 Task: Explore Airbnb accommodation in Soe, Indonesia from 5th December, 2023 to 13th December, 2023 for 6 adults. Place can be entire room with 3 bedrooms having 3 beds and 3 bathrooms. Property type can be house.
Action: Mouse moved to (450, 255)
Screenshot: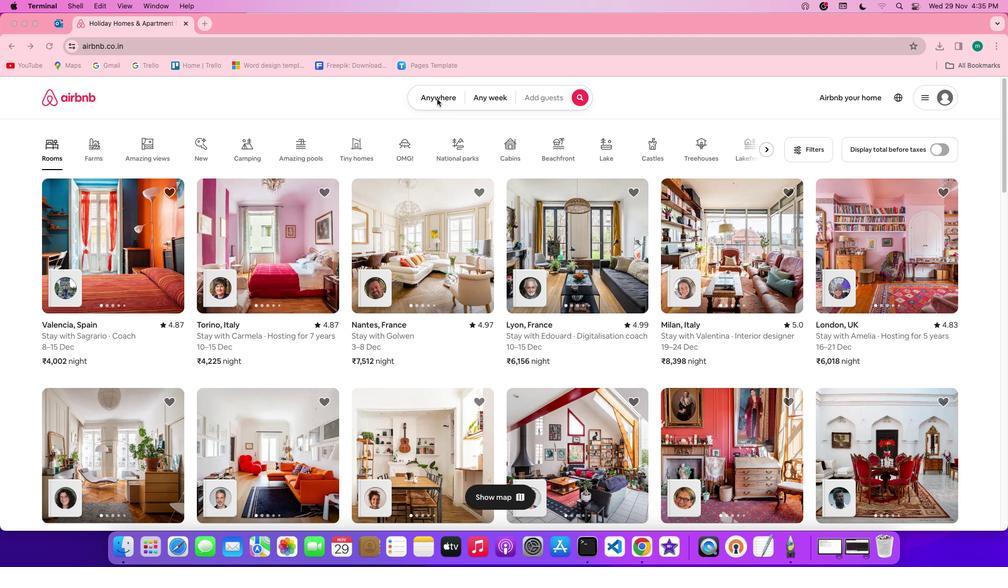 
Action: Mouse pressed left at (450, 255)
Screenshot: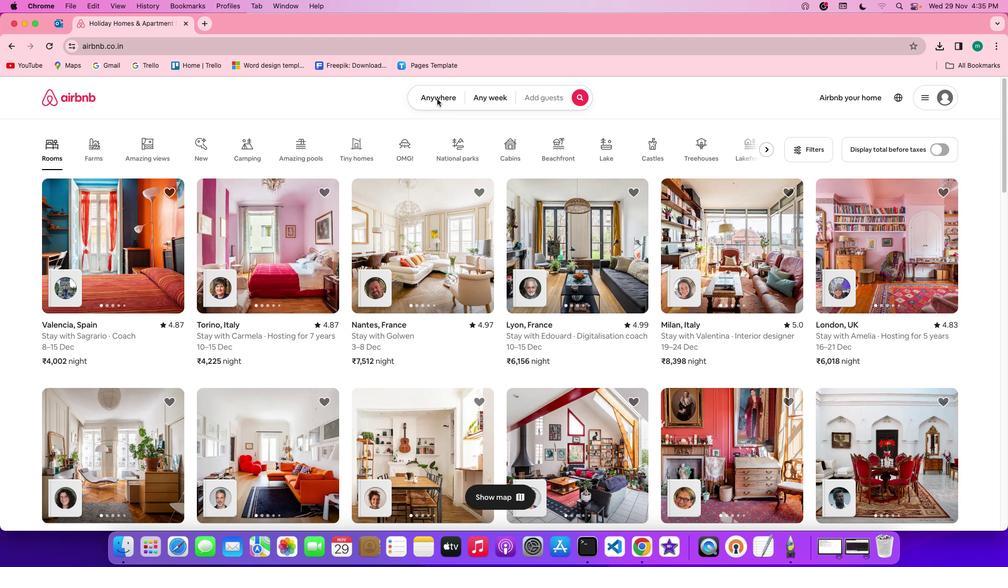 
Action: Mouse pressed left at (450, 255)
Screenshot: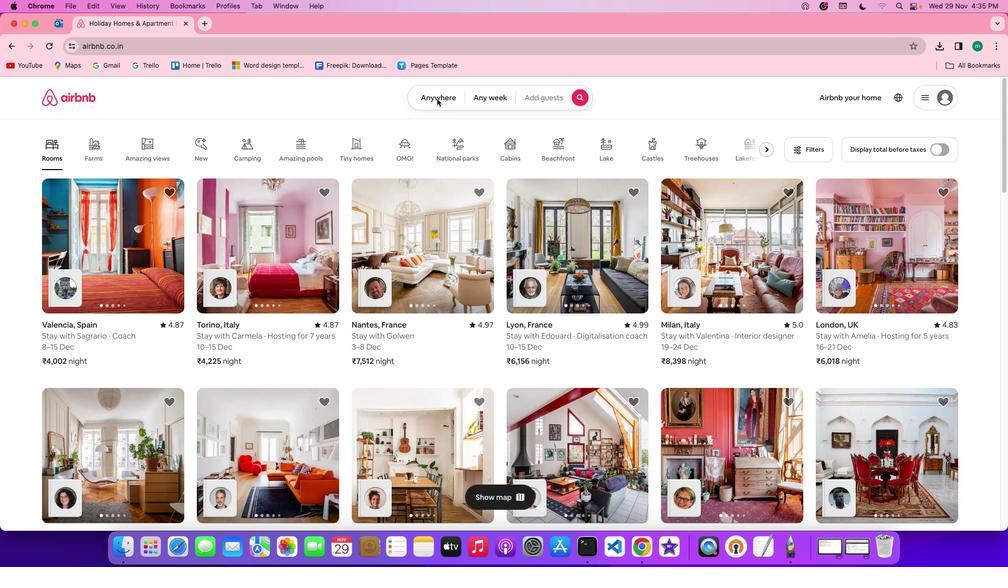 
Action: Mouse moved to (427, 272)
Screenshot: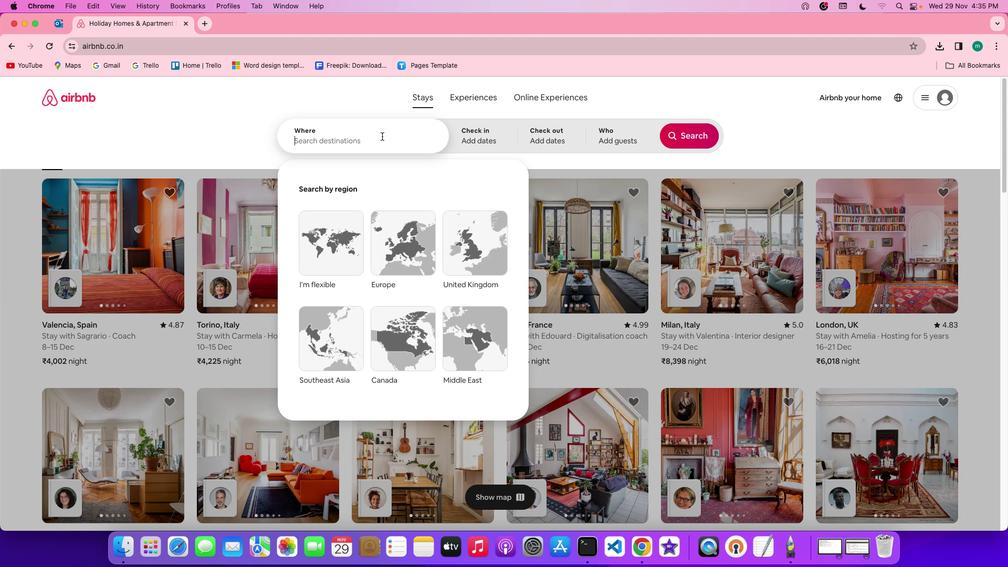 
Action: Mouse pressed left at (427, 272)
Screenshot: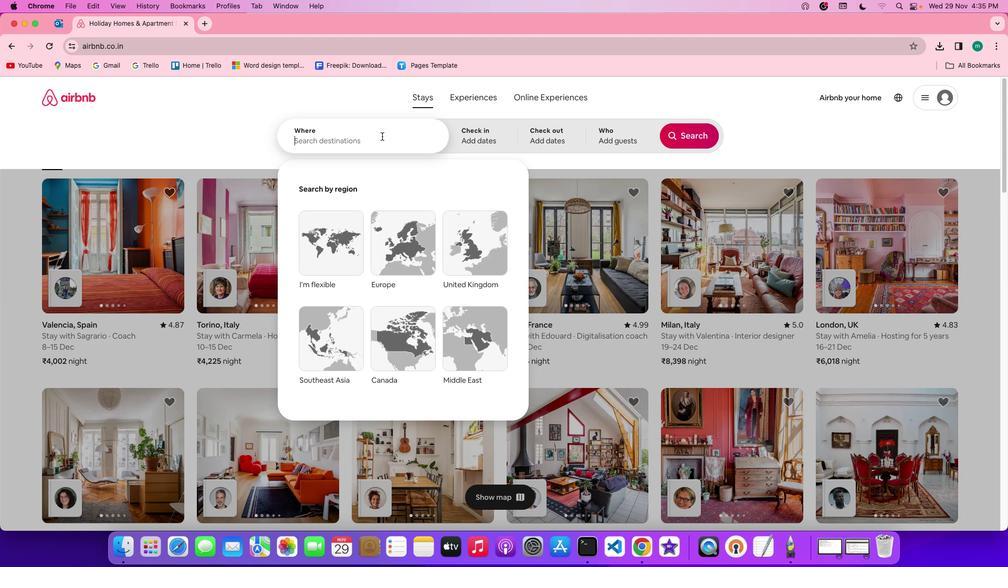 
Action: Key pressed Key.shift'S''o''e'','Key.spaceKey.shift'i''n''d''o''n''e''s''i''a'
Screenshot: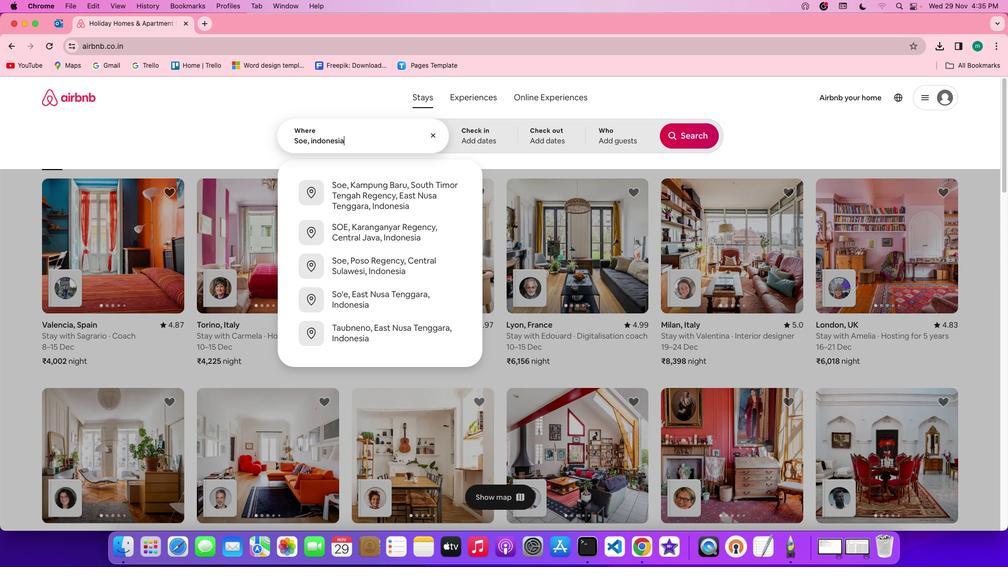 
Action: Mouse moved to (469, 266)
Screenshot: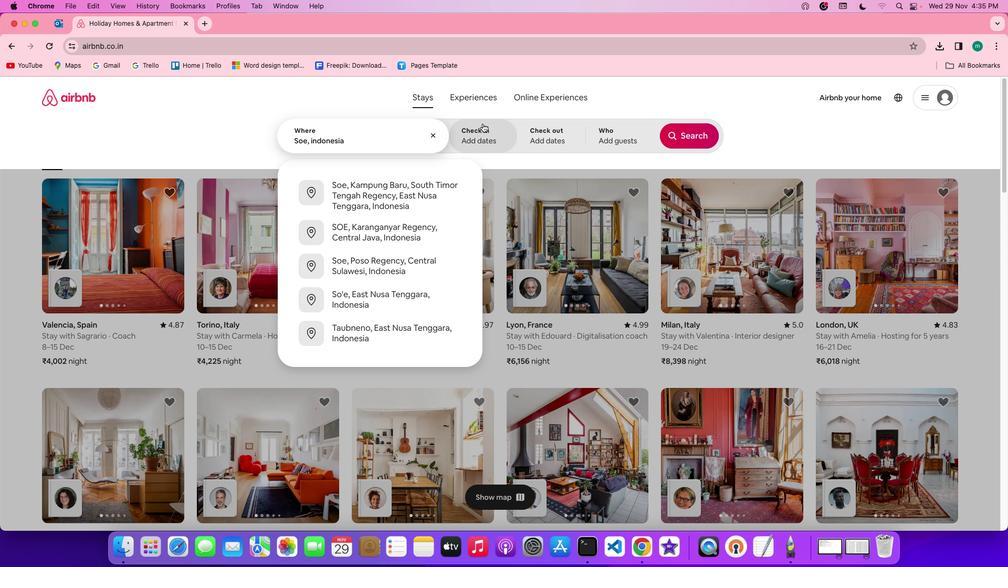 
Action: Mouse pressed left at (469, 266)
Screenshot: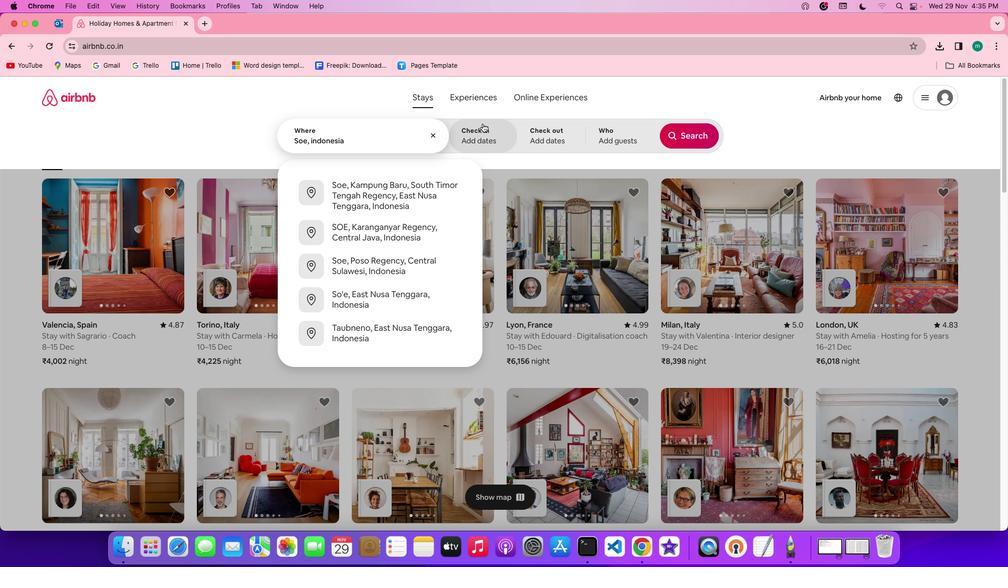 
Action: Mouse moved to (509, 341)
Screenshot: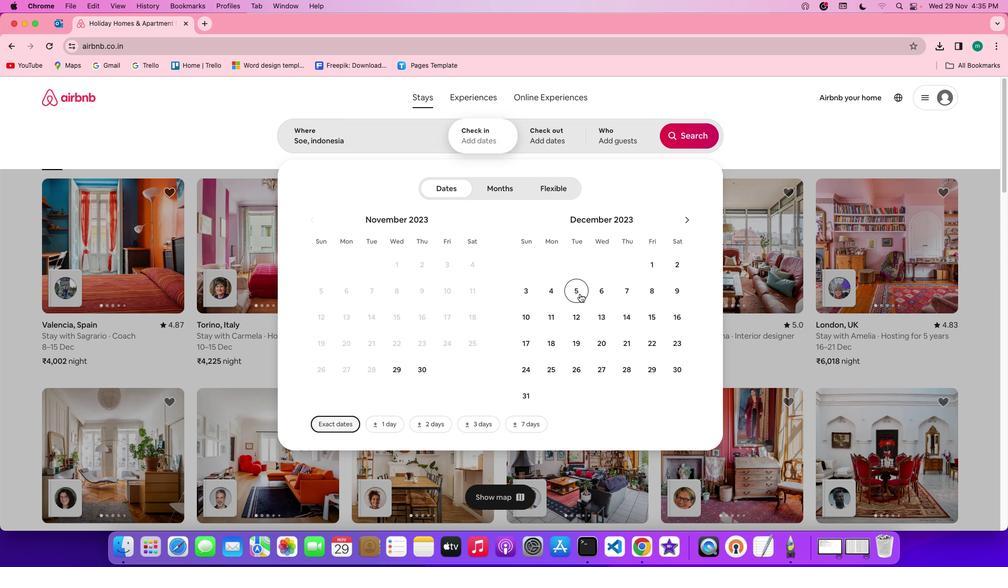 
Action: Mouse pressed left at (509, 341)
Screenshot: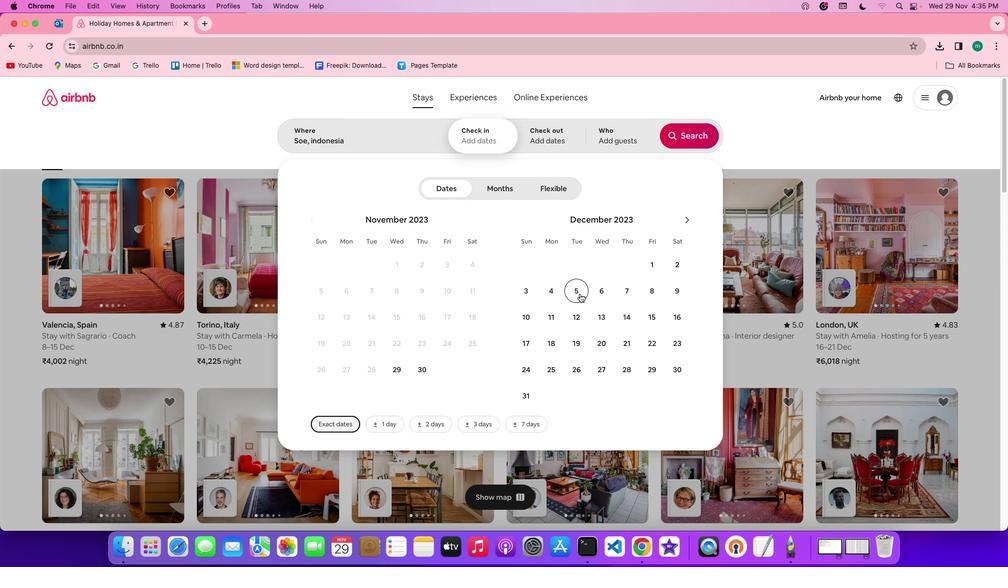 
Action: Mouse moved to (521, 350)
Screenshot: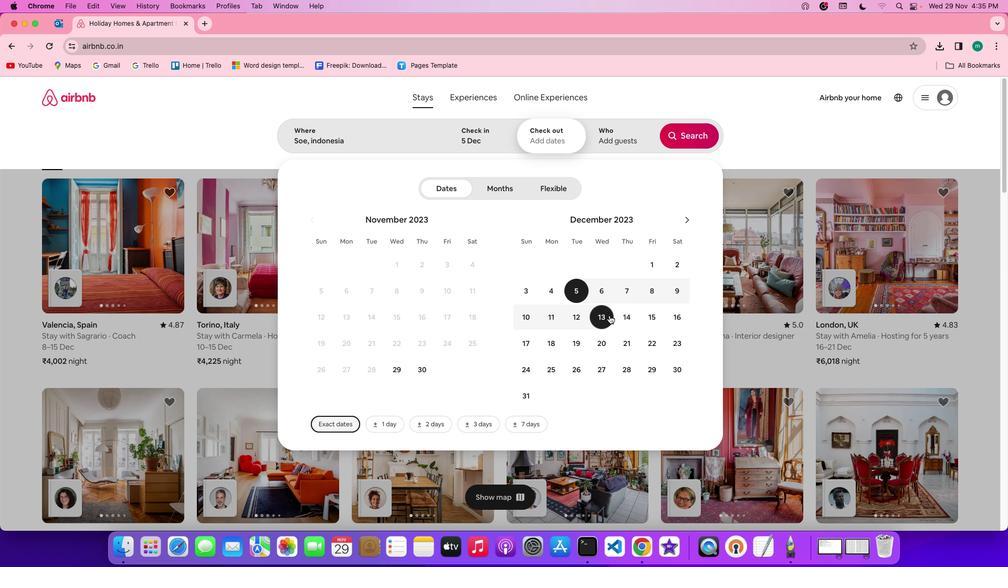 
Action: Mouse pressed left at (521, 350)
Screenshot: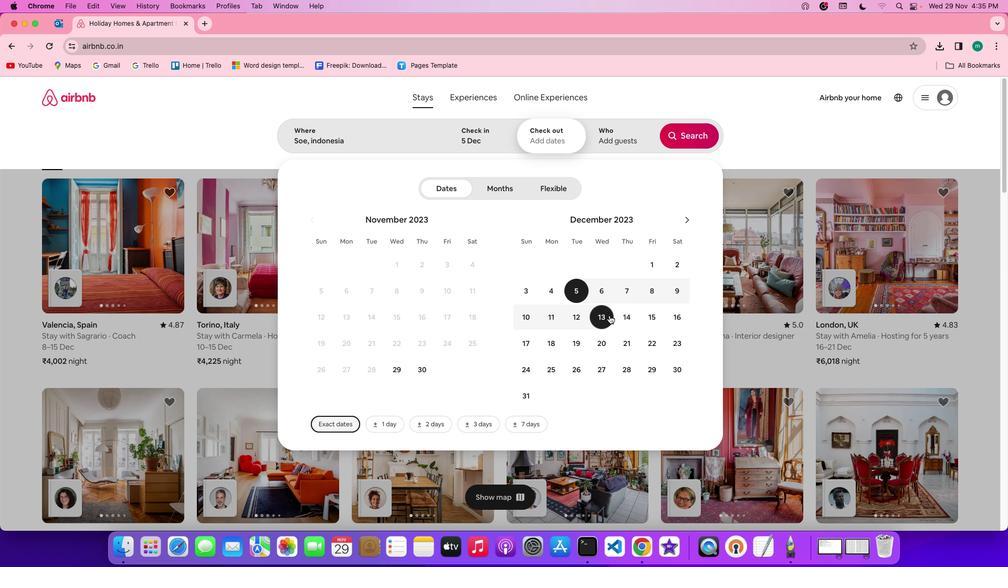 
Action: Mouse moved to (526, 273)
Screenshot: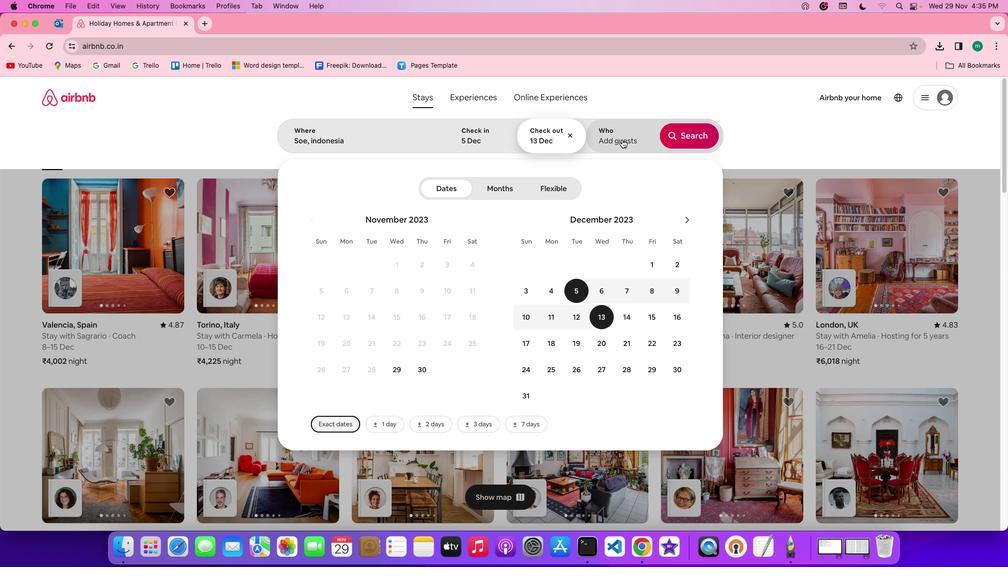 
Action: Mouse pressed left at (526, 273)
Screenshot: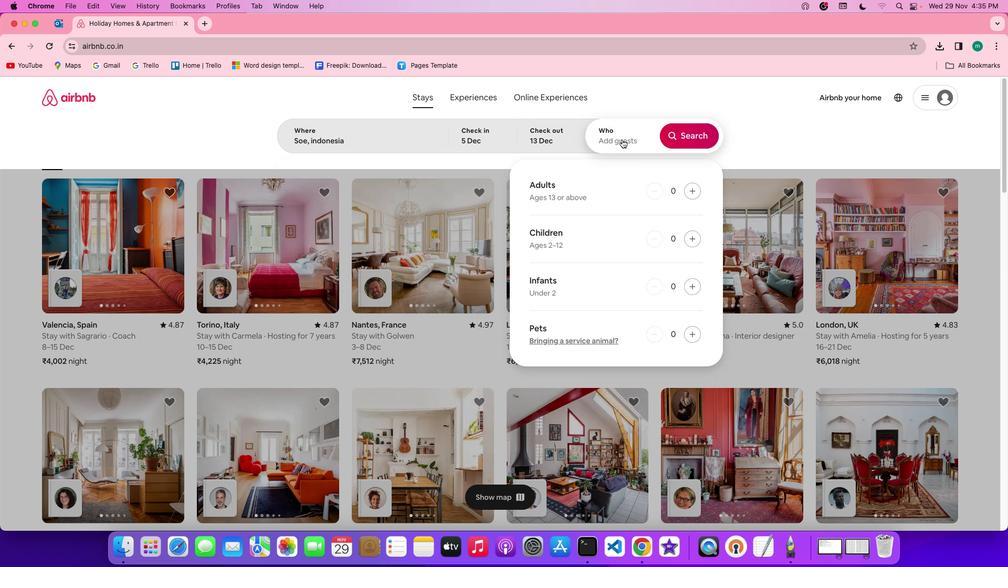 
Action: Mouse moved to (553, 295)
Screenshot: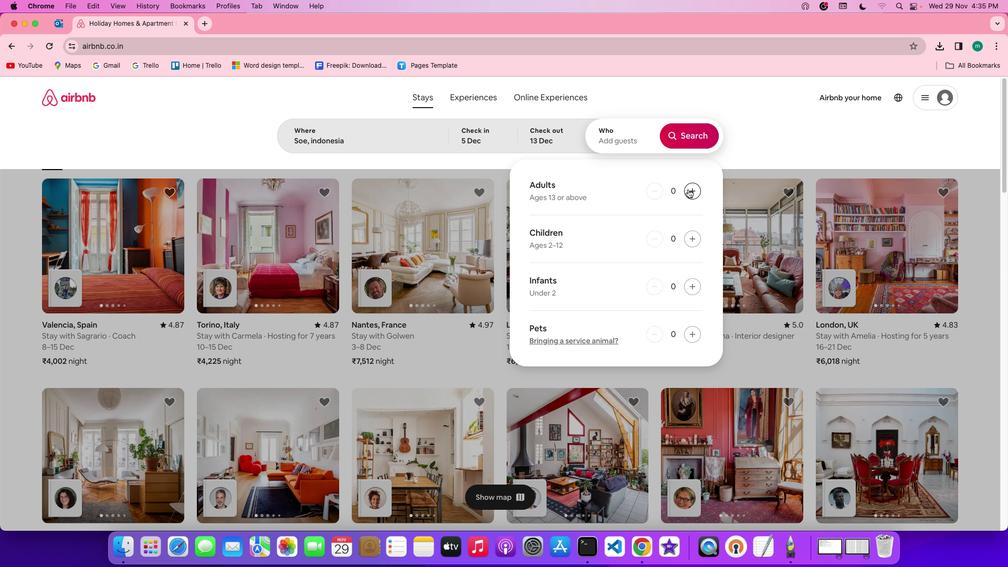 
Action: Mouse pressed left at (553, 295)
Screenshot: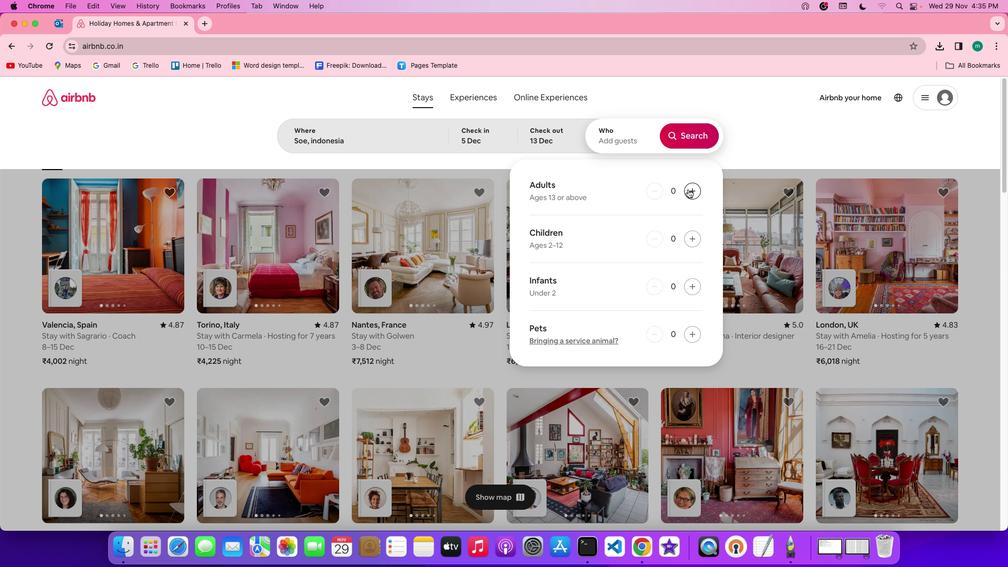 
Action: Mouse moved to (554, 295)
Screenshot: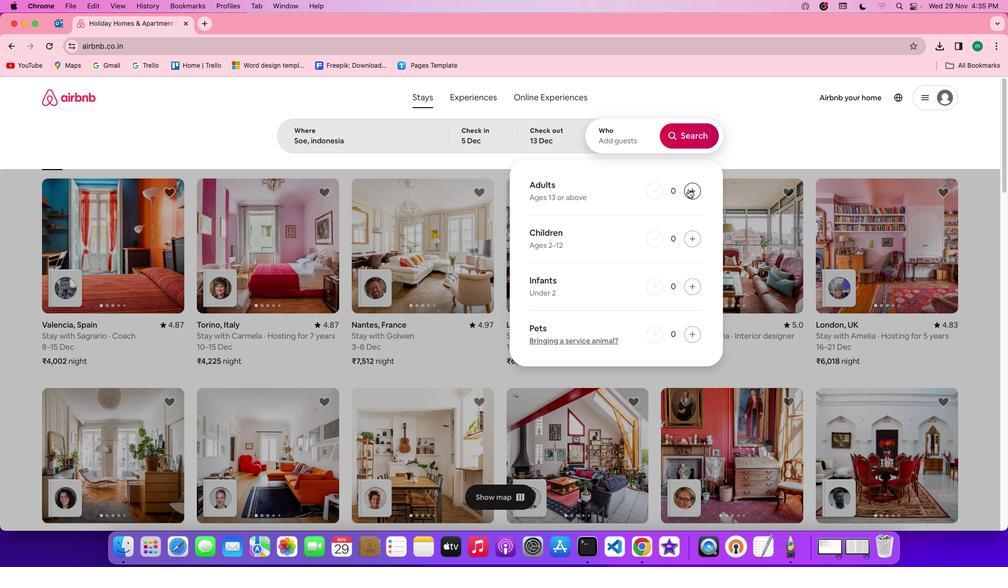 
Action: Mouse pressed left at (554, 295)
Screenshot: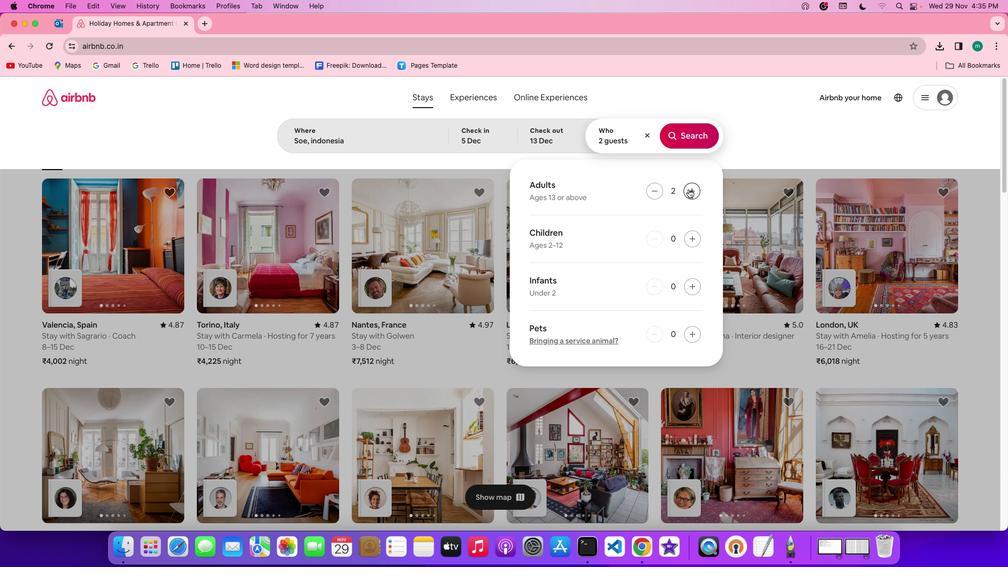 
Action: Mouse pressed left at (554, 295)
Screenshot: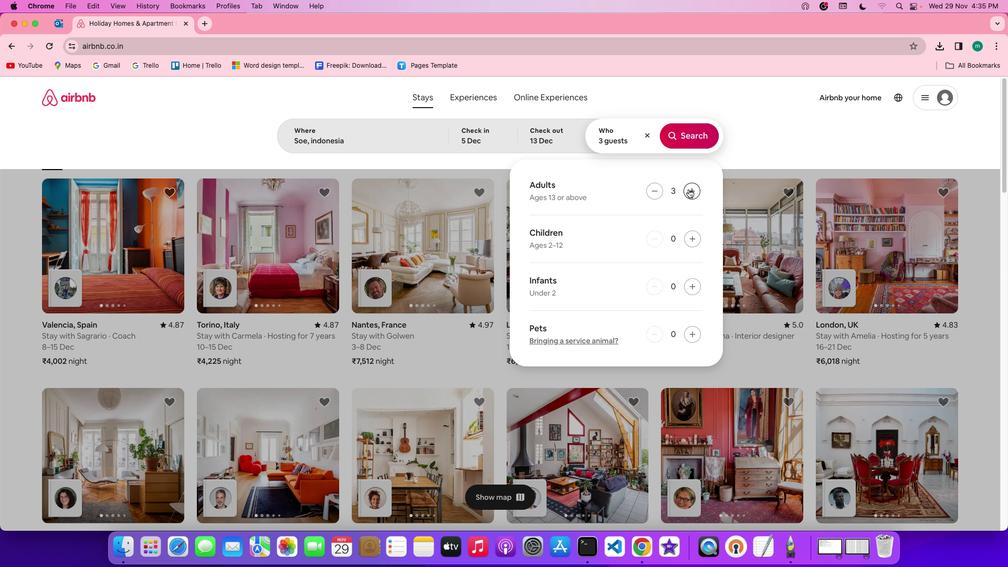 
Action: Mouse pressed left at (554, 295)
Screenshot: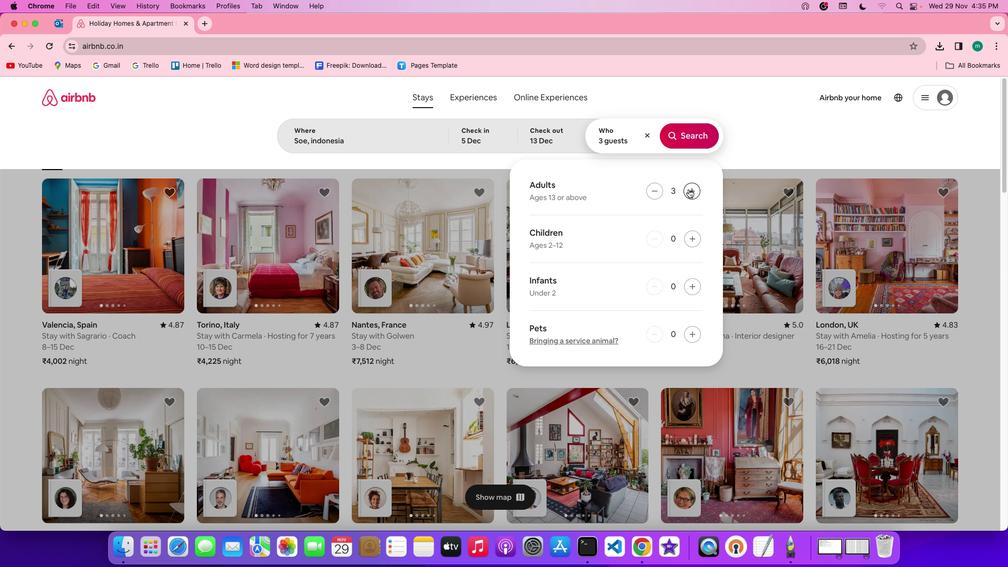 
Action: Mouse pressed left at (554, 295)
Screenshot: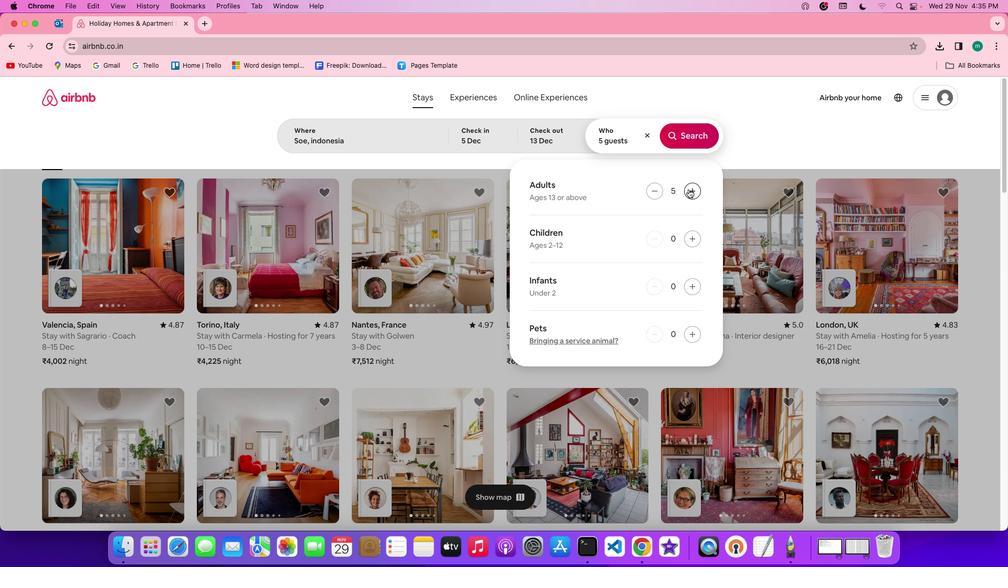 
Action: Mouse pressed left at (554, 295)
Screenshot: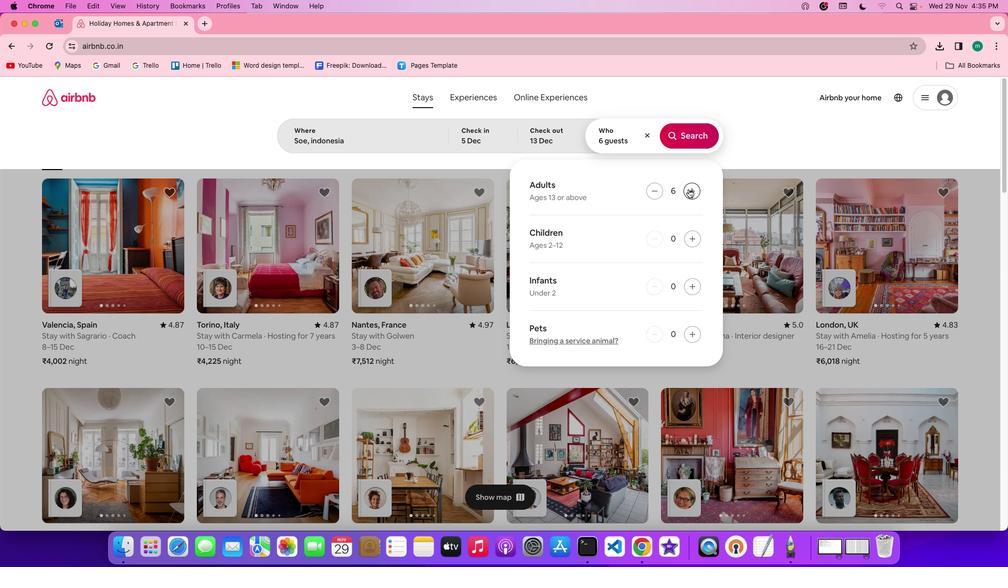 
Action: Mouse moved to (554, 273)
Screenshot: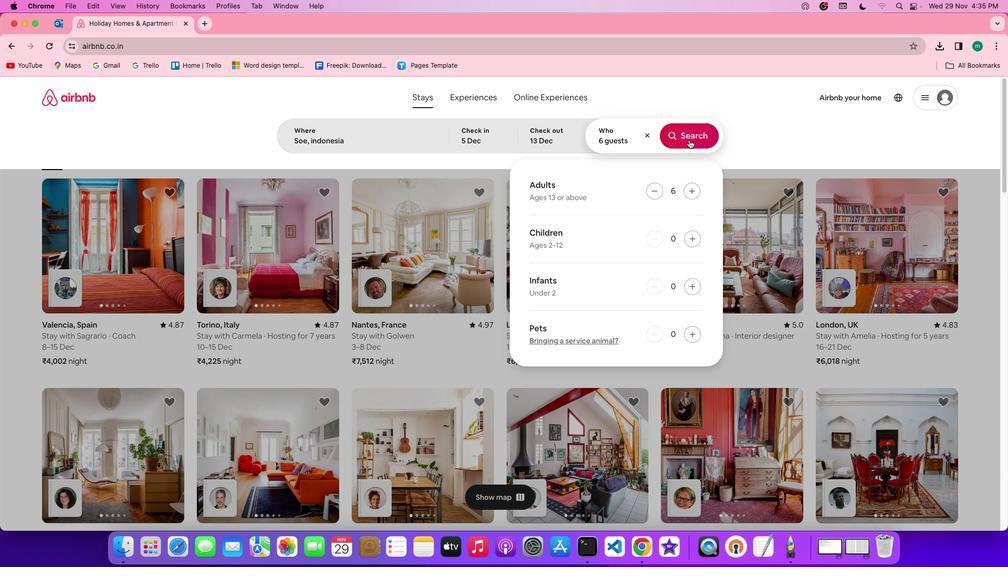 
Action: Mouse pressed left at (554, 273)
Screenshot: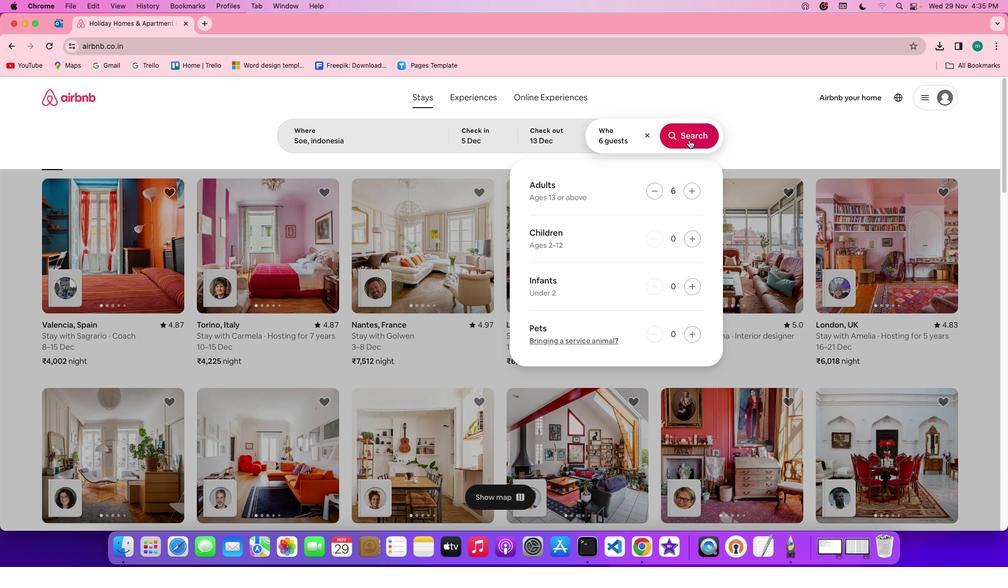 
Action: Mouse moved to (616, 270)
Screenshot: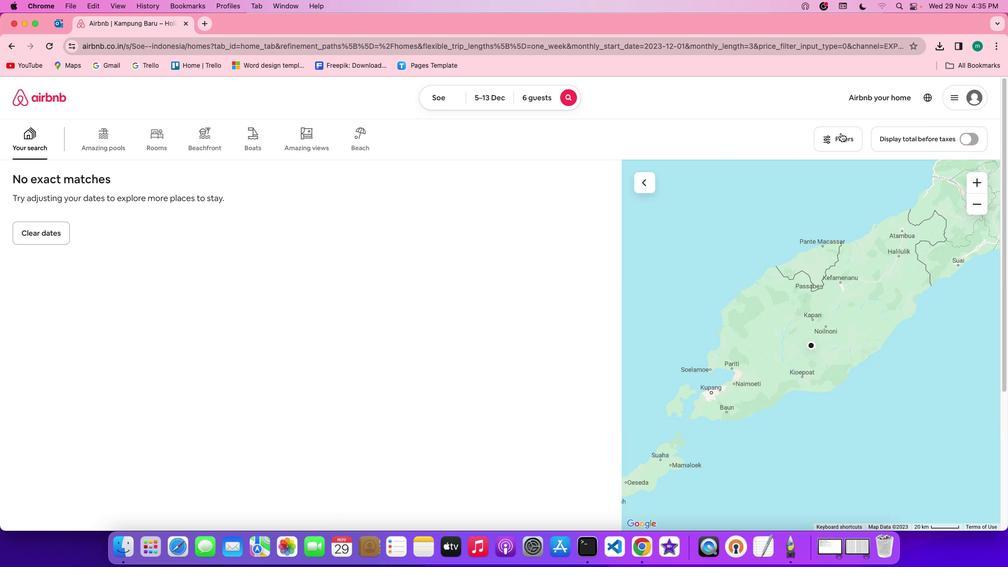 
Action: Mouse pressed left at (616, 270)
Screenshot: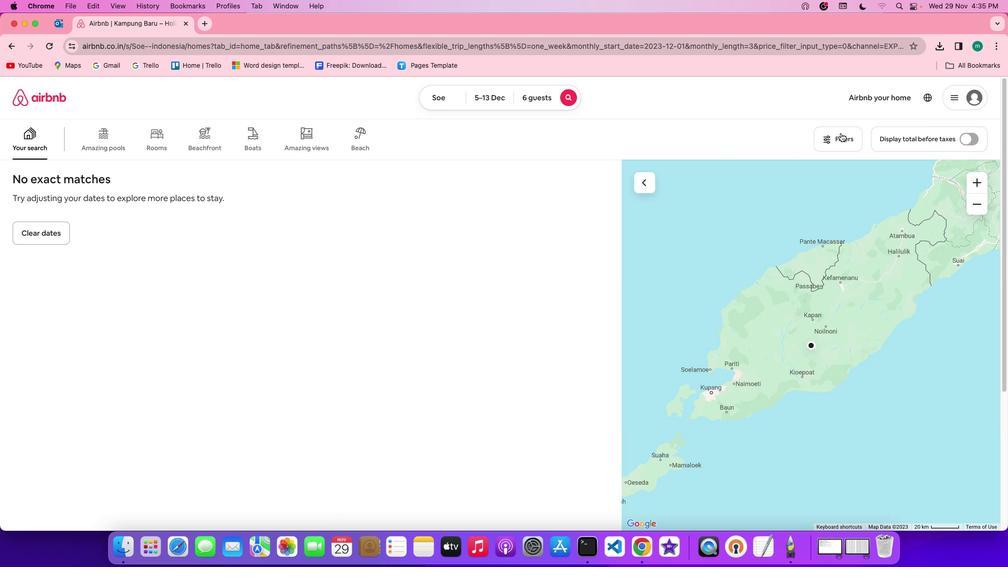 
Action: Mouse moved to (494, 355)
Screenshot: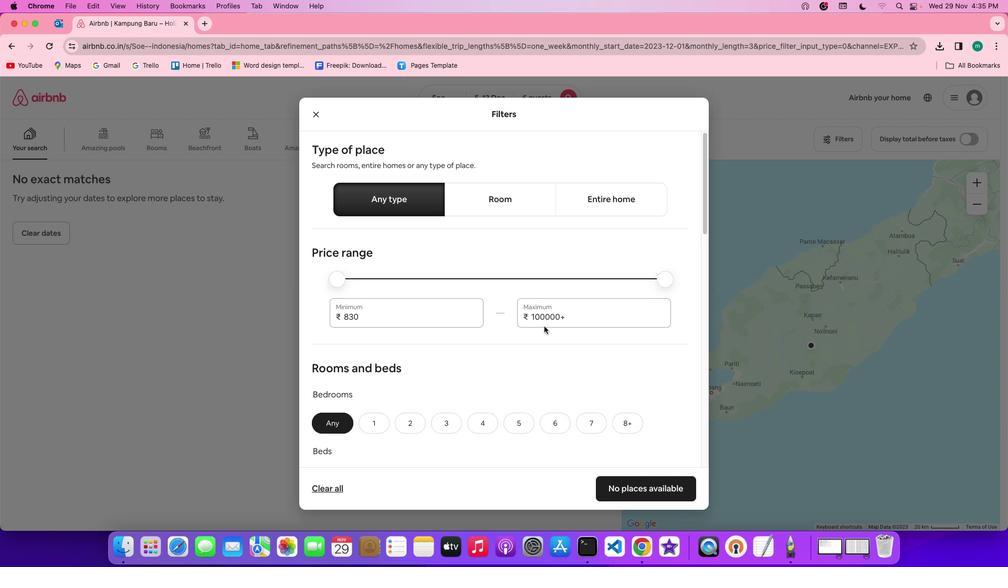 
Action: Mouse scrolled (494, 355) with delta (270, 211)
Screenshot: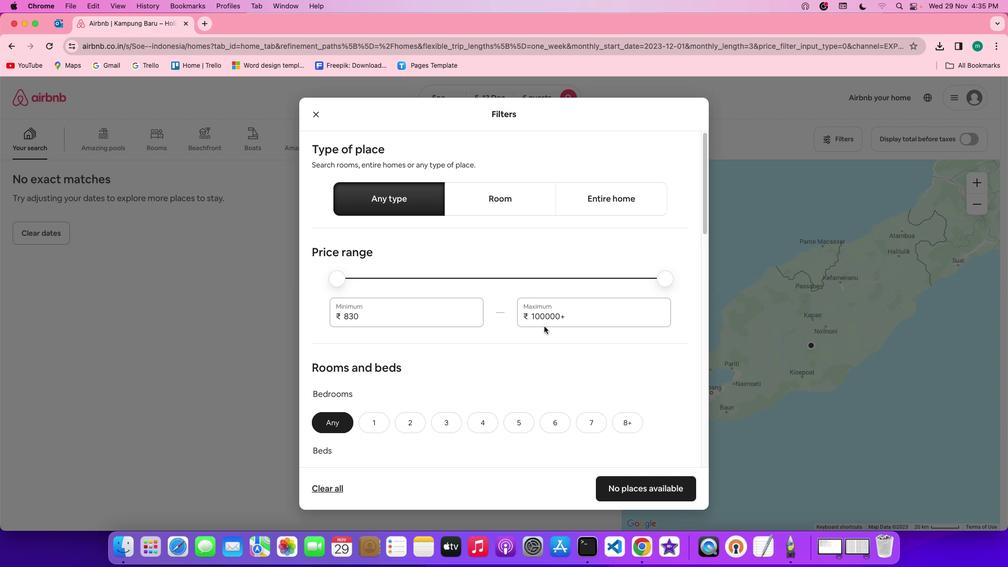 
Action: Mouse scrolled (494, 355) with delta (270, 211)
Screenshot: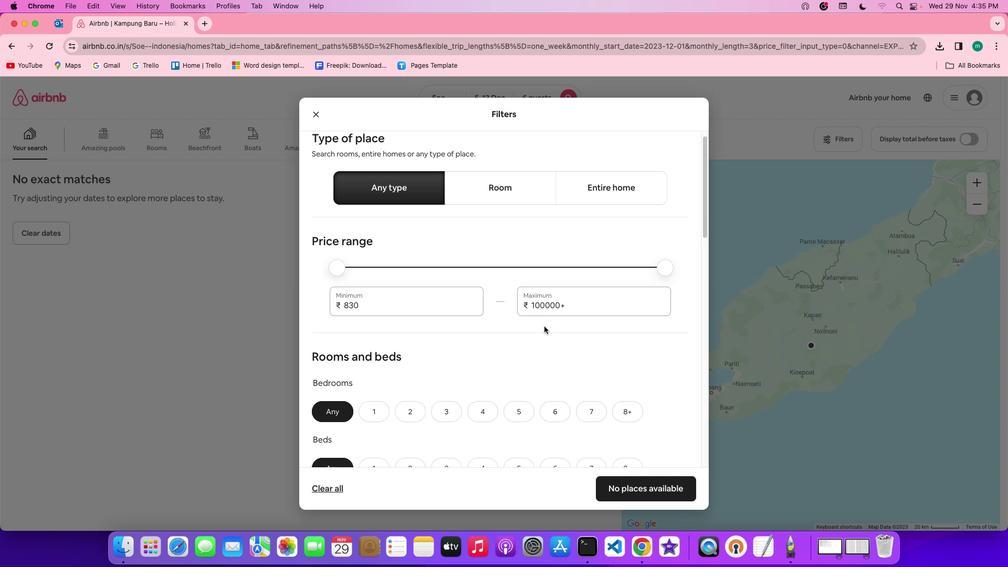 
Action: Mouse moved to (494, 355)
Screenshot: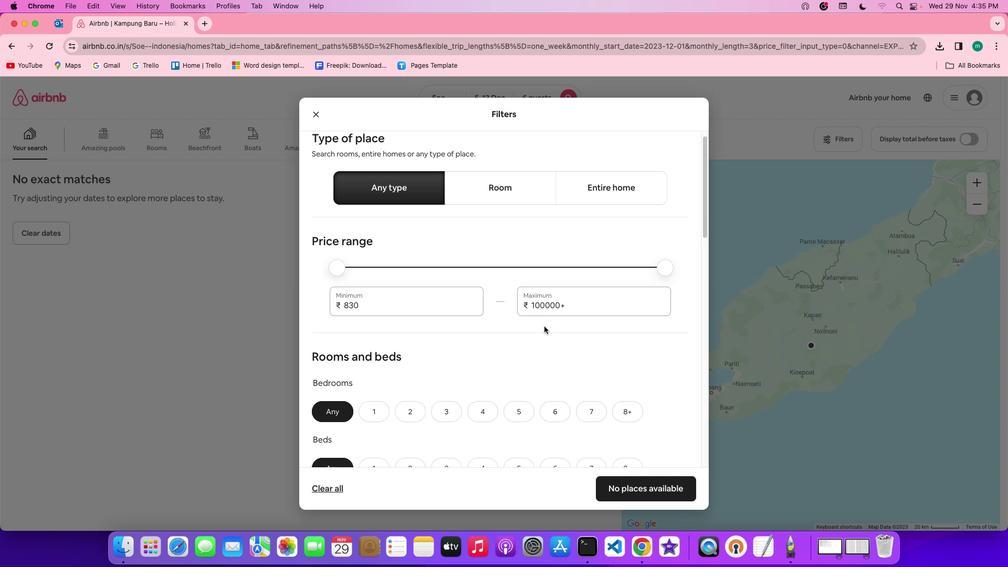 
Action: Mouse scrolled (494, 355) with delta (270, 211)
Screenshot: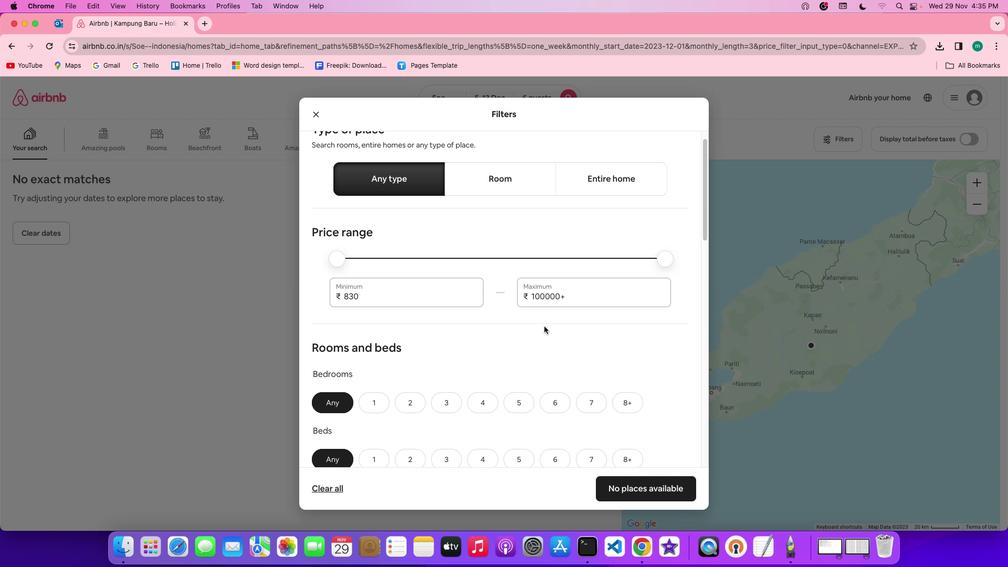 
Action: Mouse scrolled (494, 355) with delta (270, 211)
Screenshot: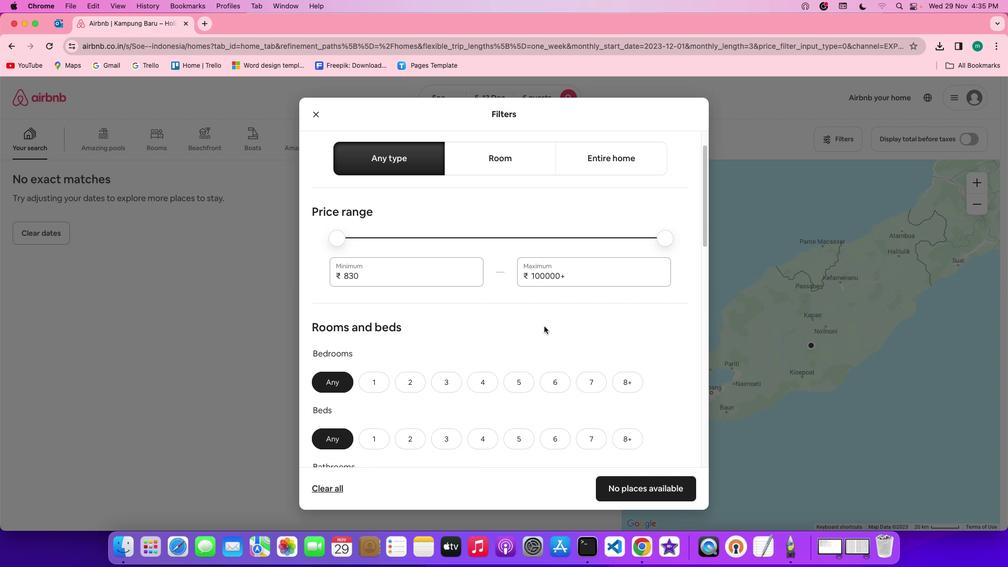 
Action: Mouse scrolled (494, 355) with delta (270, 211)
Screenshot: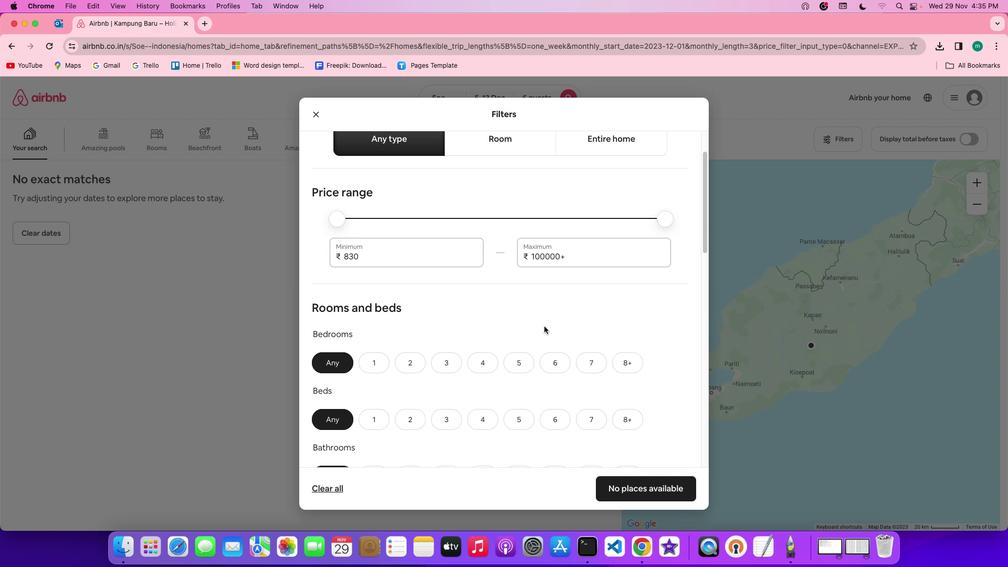 
Action: Mouse scrolled (494, 355) with delta (270, 211)
Screenshot: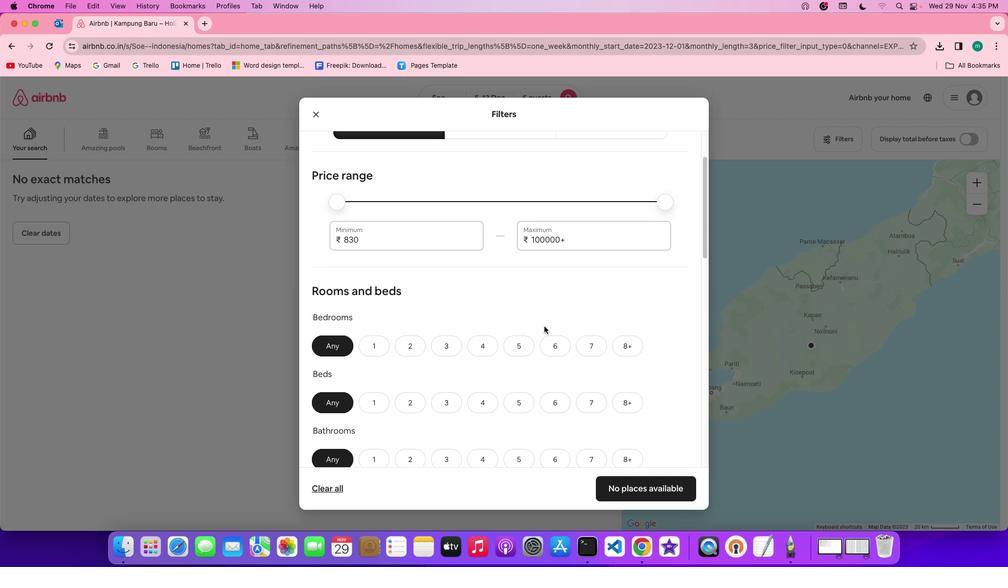 
Action: Mouse scrolled (494, 355) with delta (270, 211)
Screenshot: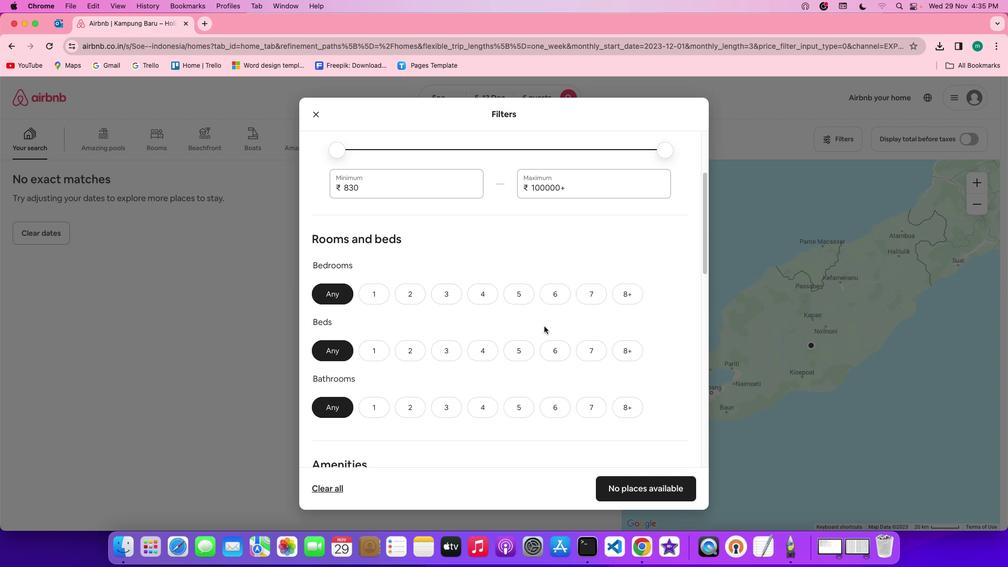 
Action: Mouse scrolled (494, 355) with delta (270, 211)
Screenshot: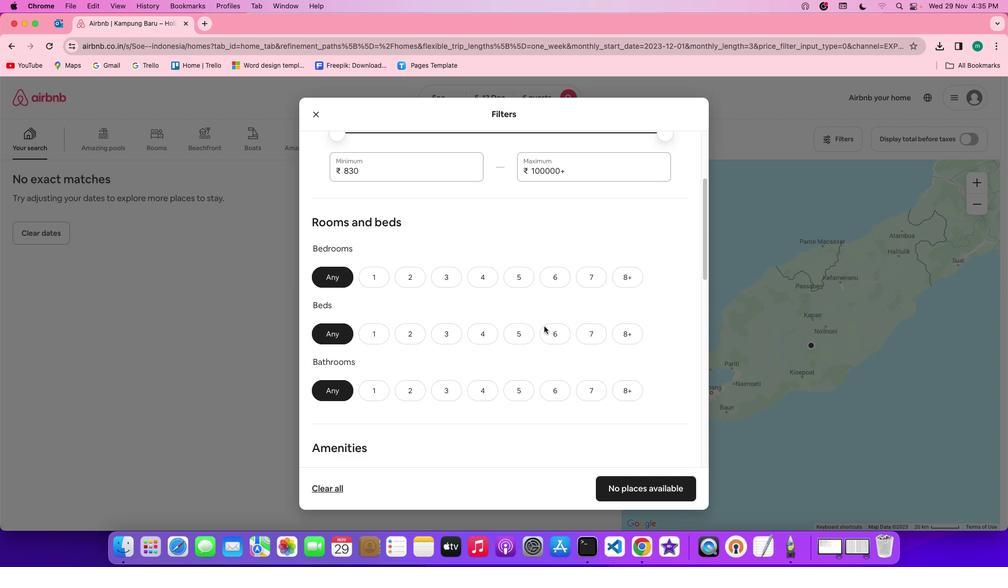 
Action: Mouse scrolled (494, 355) with delta (270, 211)
Screenshot: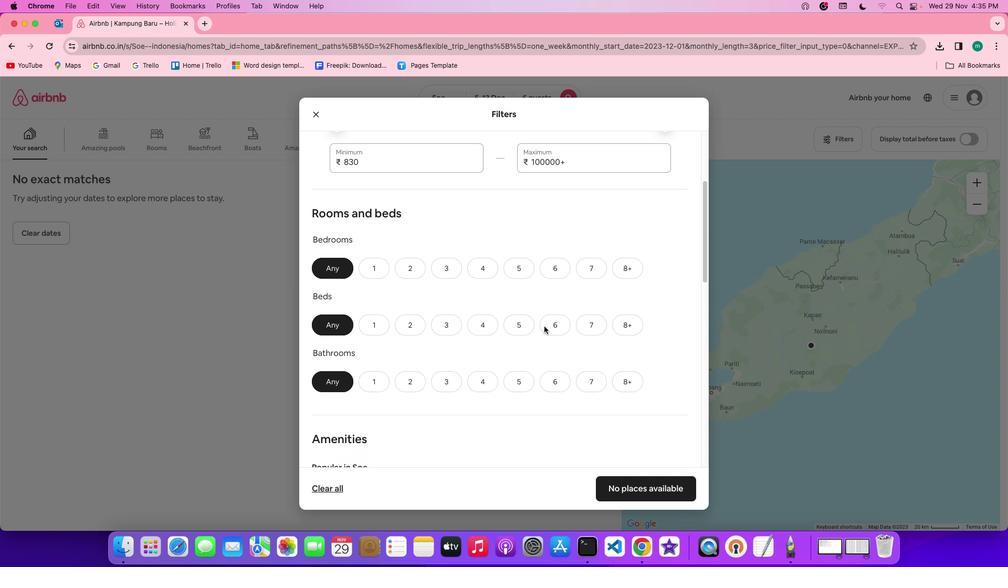 
Action: Mouse scrolled (494, 355) with delta (270, 211)
Screenshot: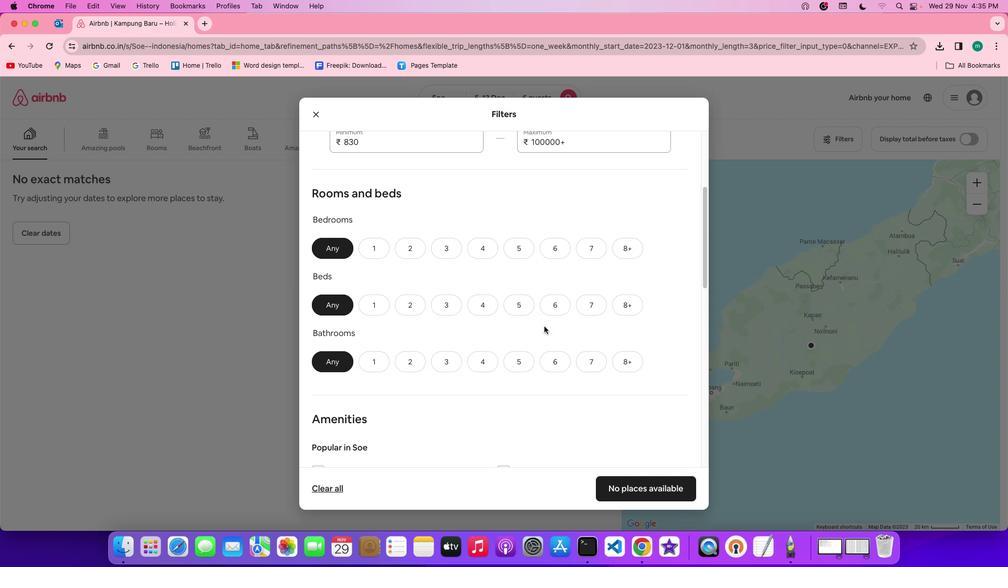 
Action: Mouse moved to (453, 310)
Screenshot: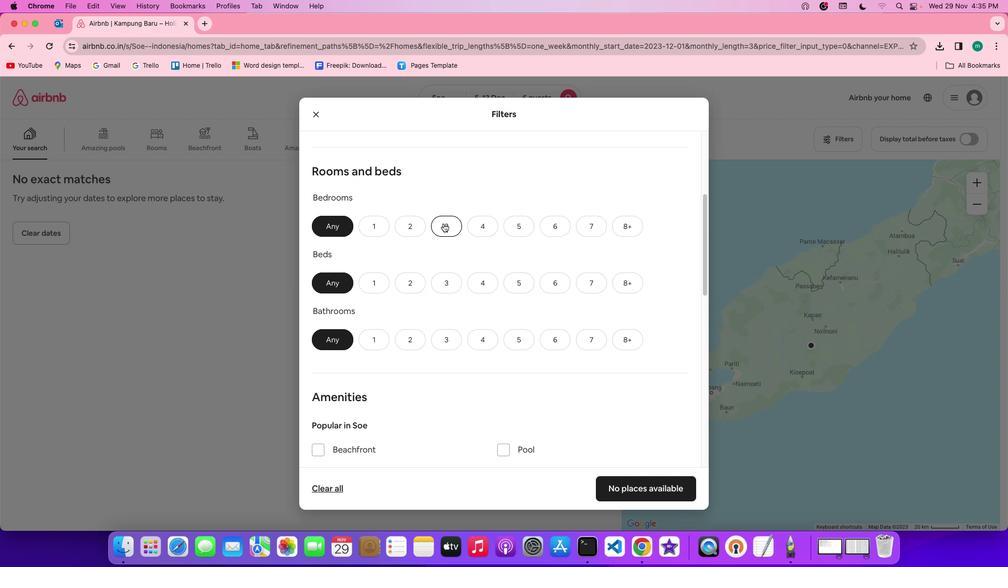 
Action: Mouse pressed left at (453, 310)
Screenshot: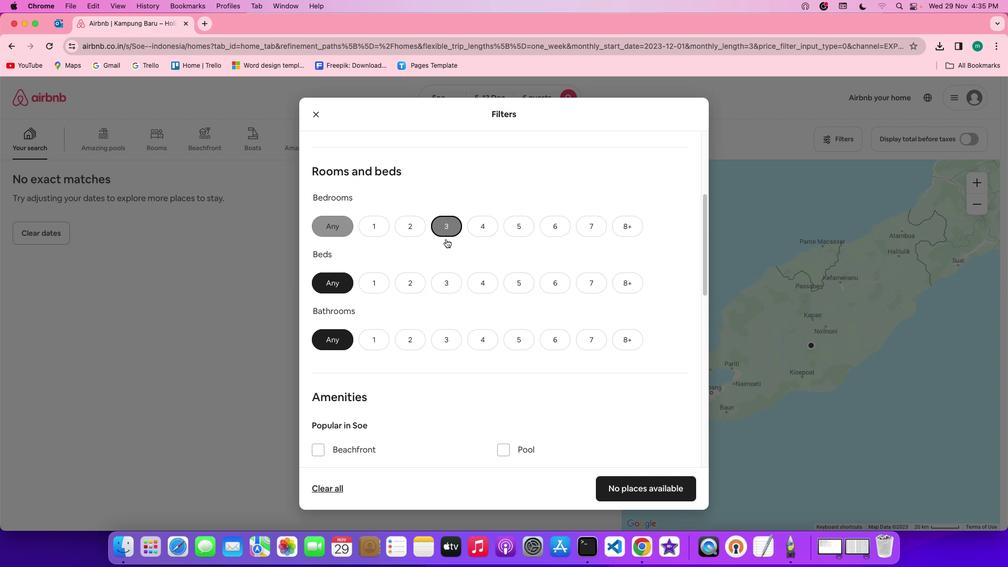 
Action: Mouse moved to (457, 333)
Screenshot: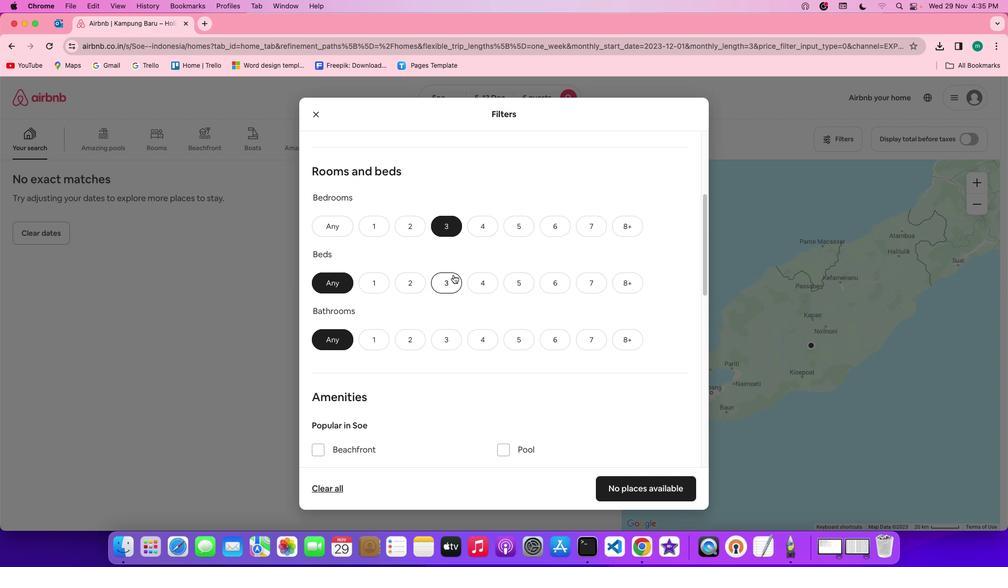 
Action: Mouse pressed left at (457, 333)
Screenshot: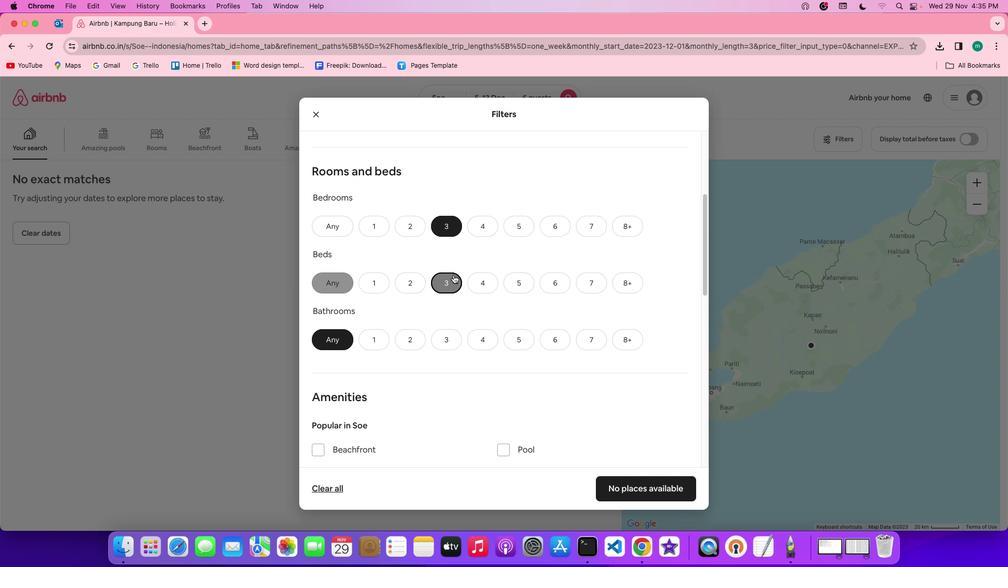 
Action: Mouse moved to (459, 359)
Screenshot: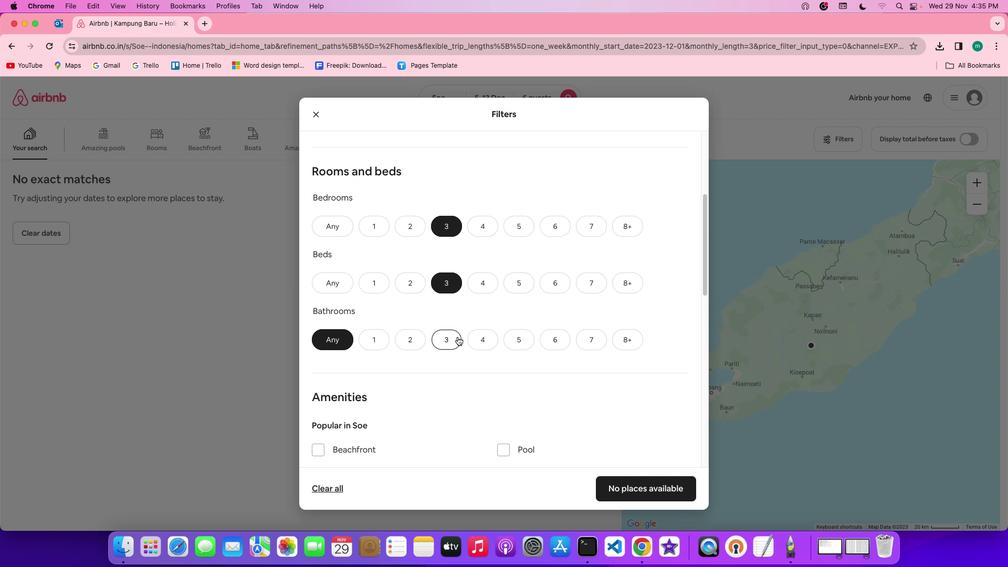 
Action: Mouse pressed left at (459, 359)
Screenshot: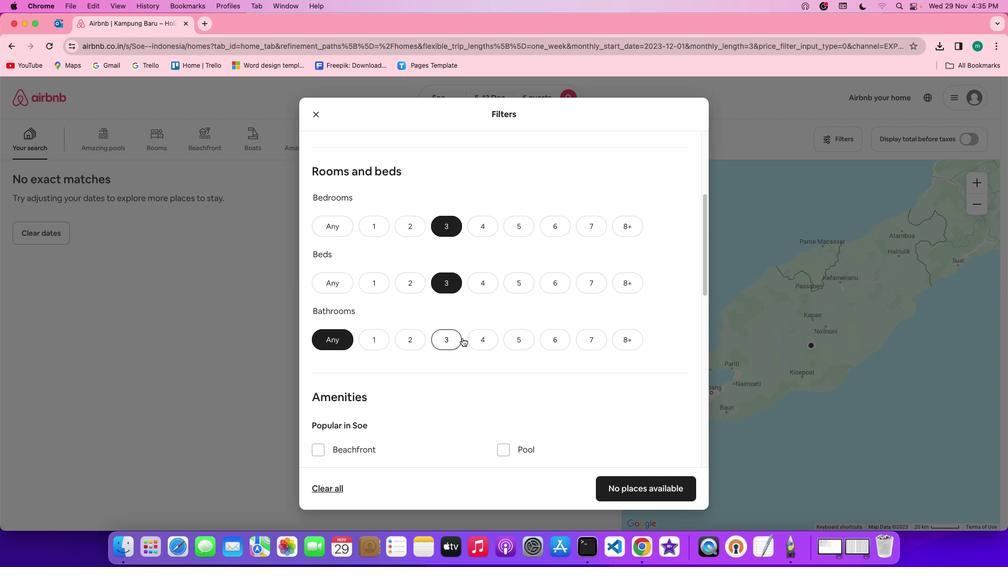 
Action: Mouse moved to (516, 362)
Screenshot: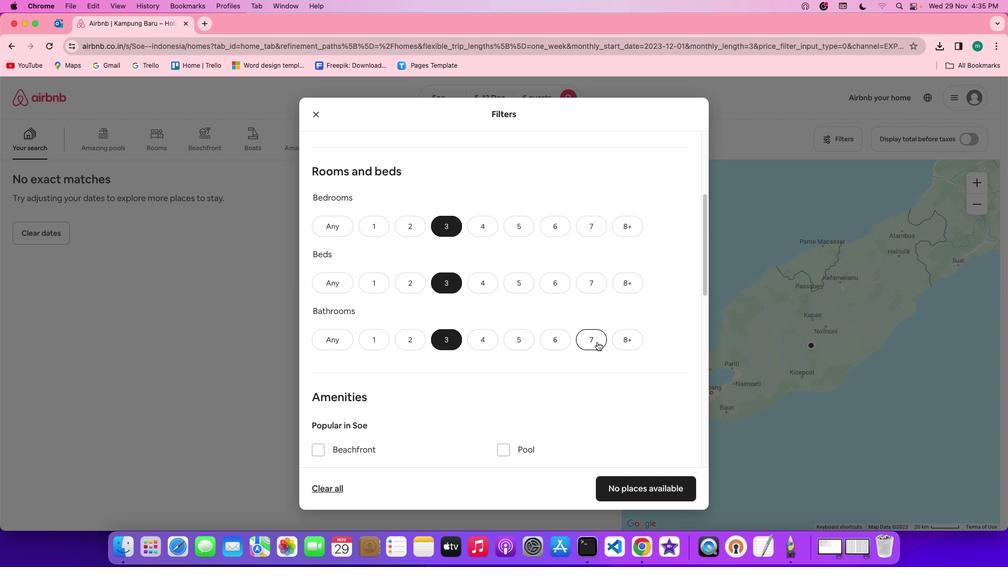 
Action: Mouse scrolled (516, 362) with delta (270, 211)
Screenshot: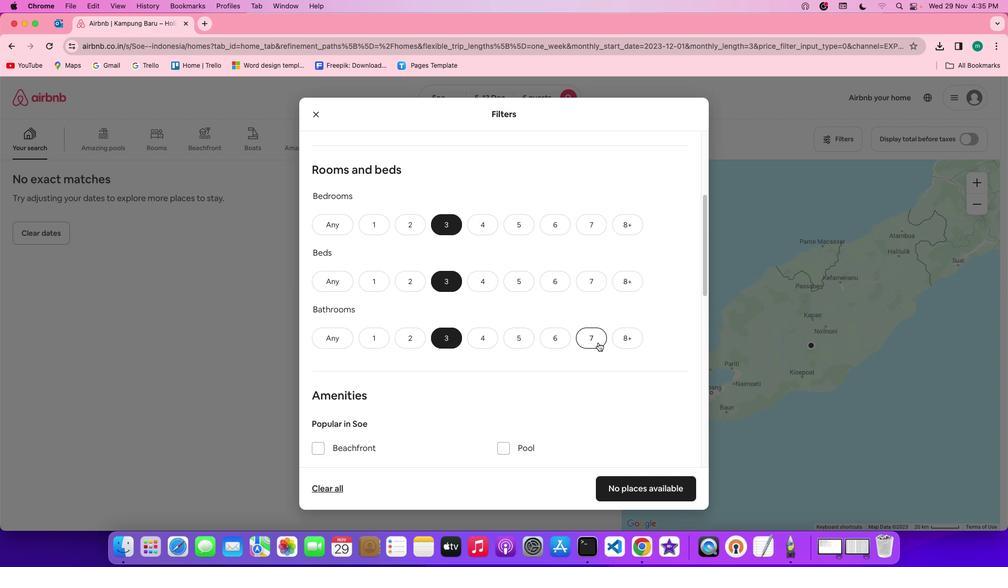 
Action: Mouse scrolled (516, 362) with delta (270, 211)
Screenshot: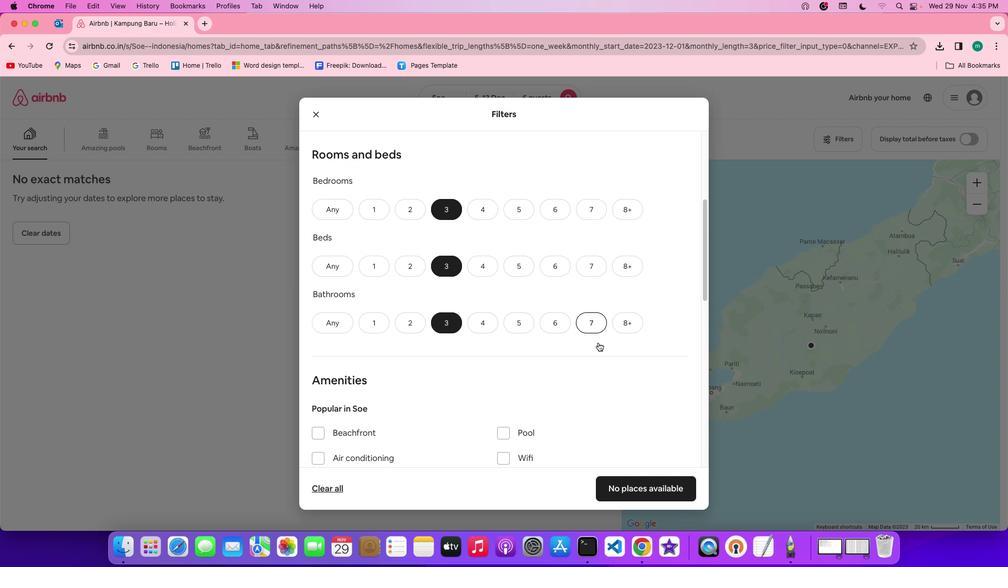 
Action: Mouse moved to (517, 362)
Screenshot: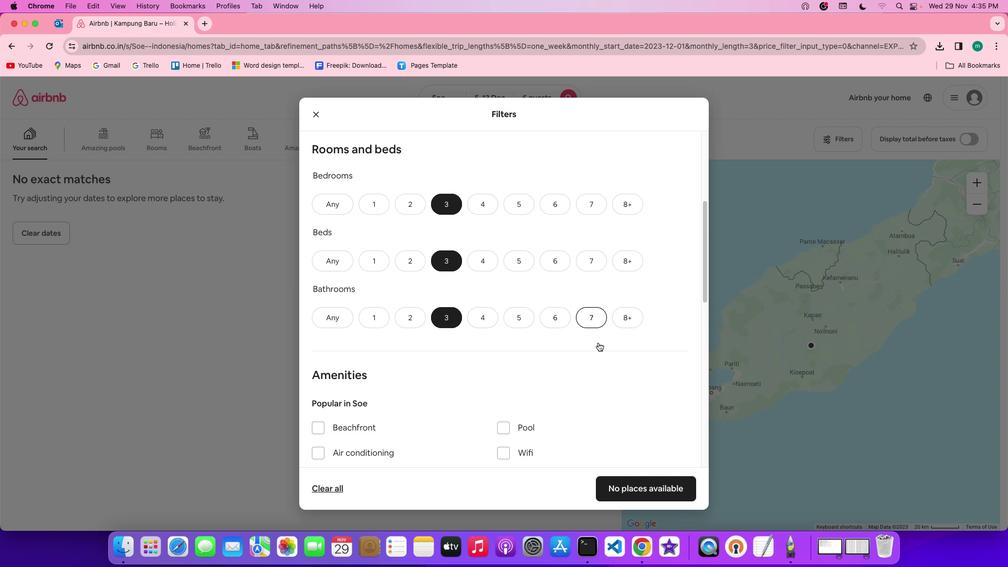 
Action: Mouse scrolled (517, 362) with delta (270, 211)
Screenshot: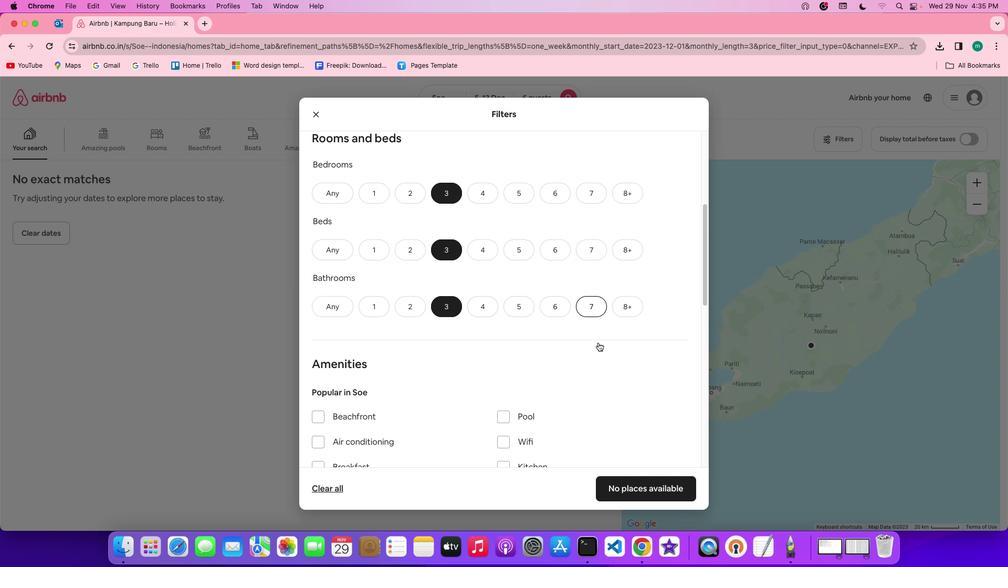 
Action: Mouse moved to (517, 362)
Screenshot: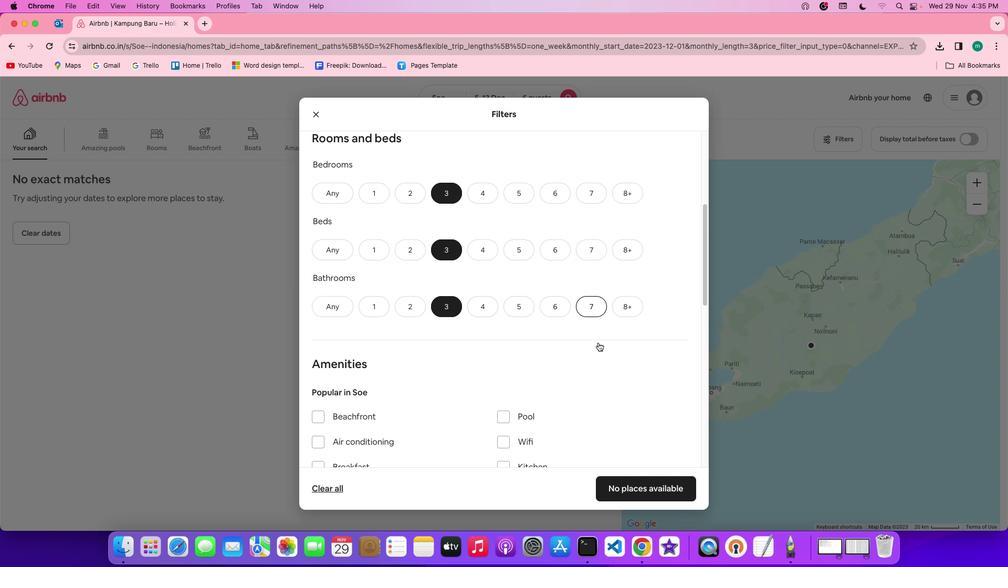 
Action: Mouse scrolled (517, 362) with delta (270, 211)
Screenshot: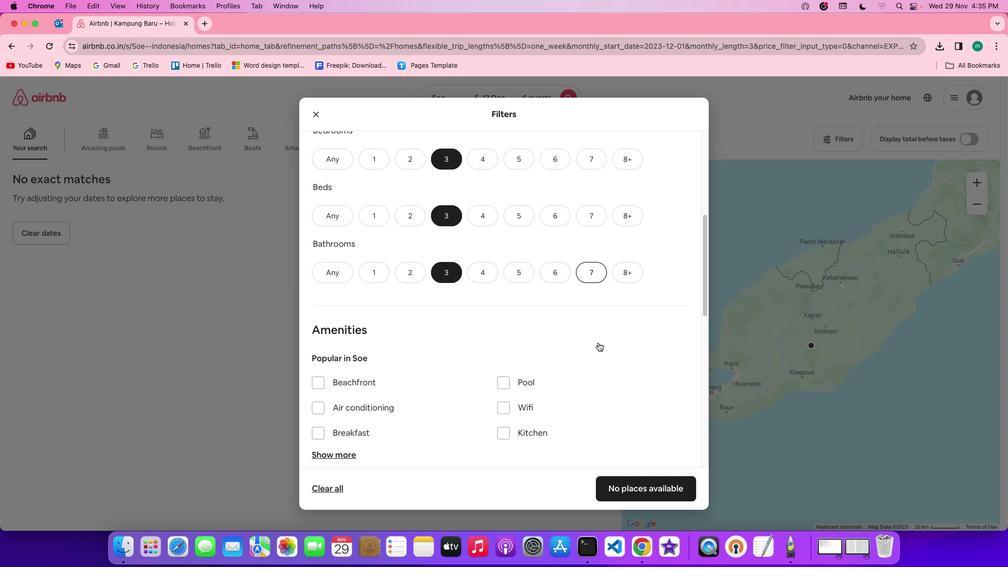 
Action: Mouse scrolled (517, 362) with delta (270, 211)
Screenshot: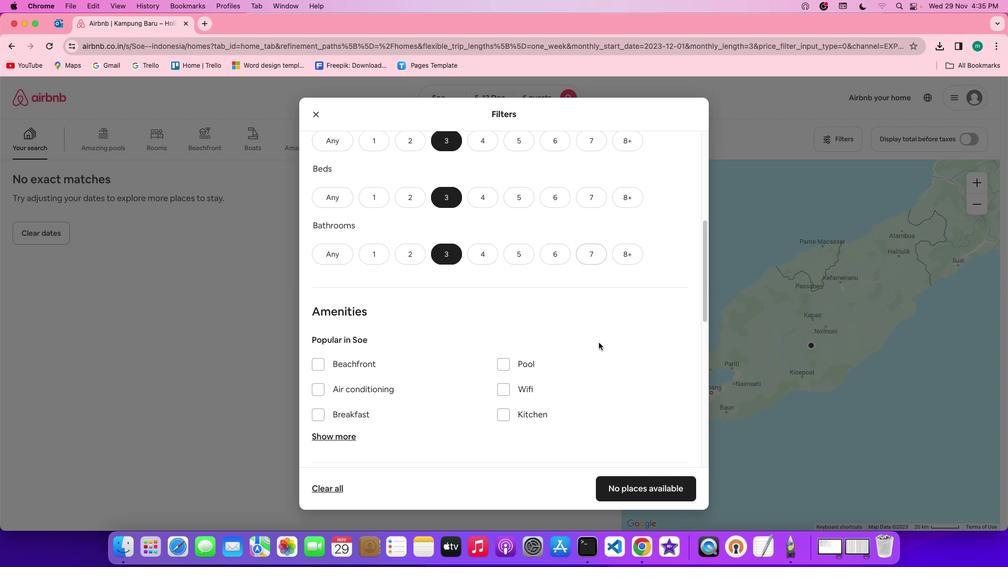 
Action: Mouse scrolled (517, 362) with delta (270, 211)
Screenshot: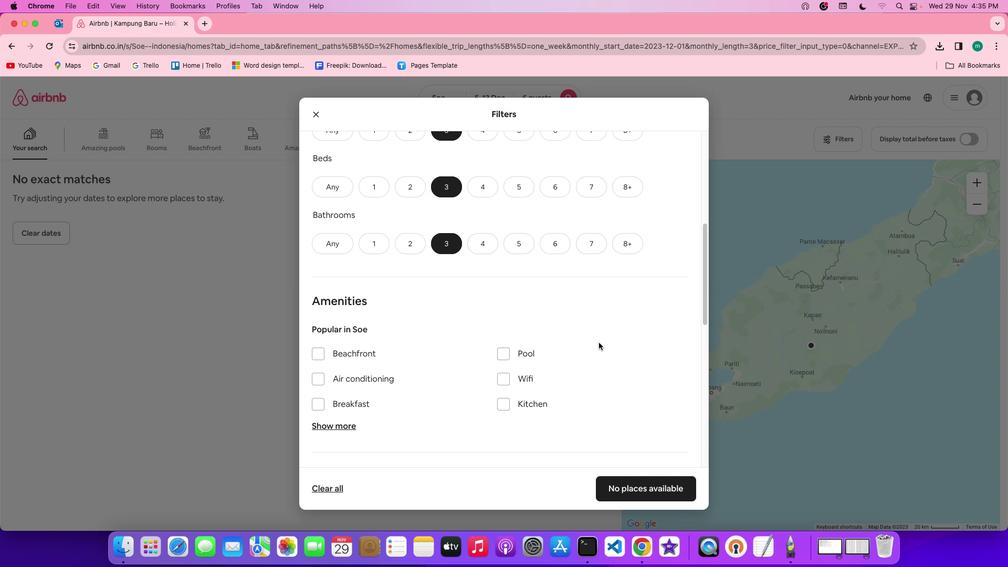 
Action: Mouse moved to (517, 362)
Screenshot: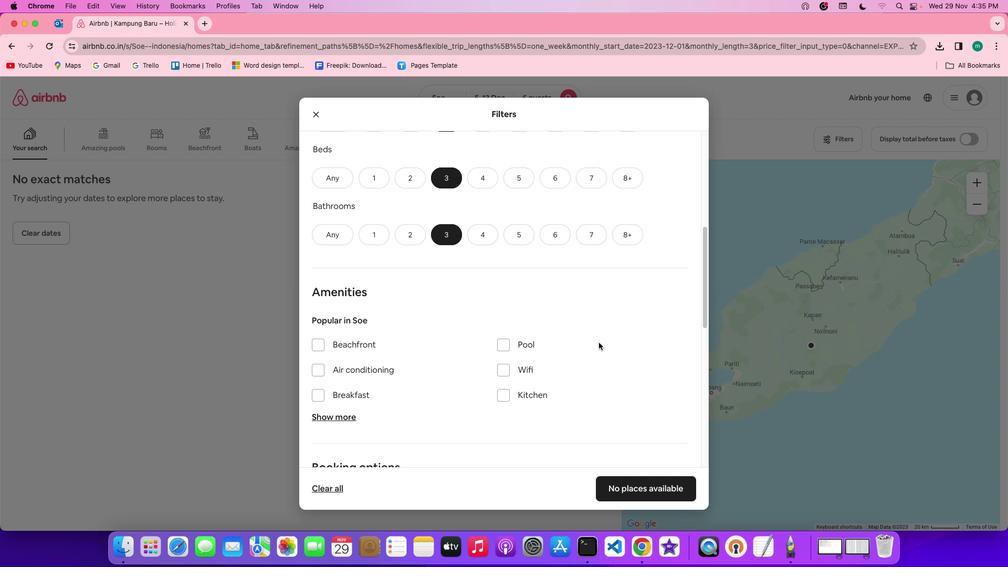 
Action: Mouse scrolled (517, 362) with delta (270, 211)
Screenshot: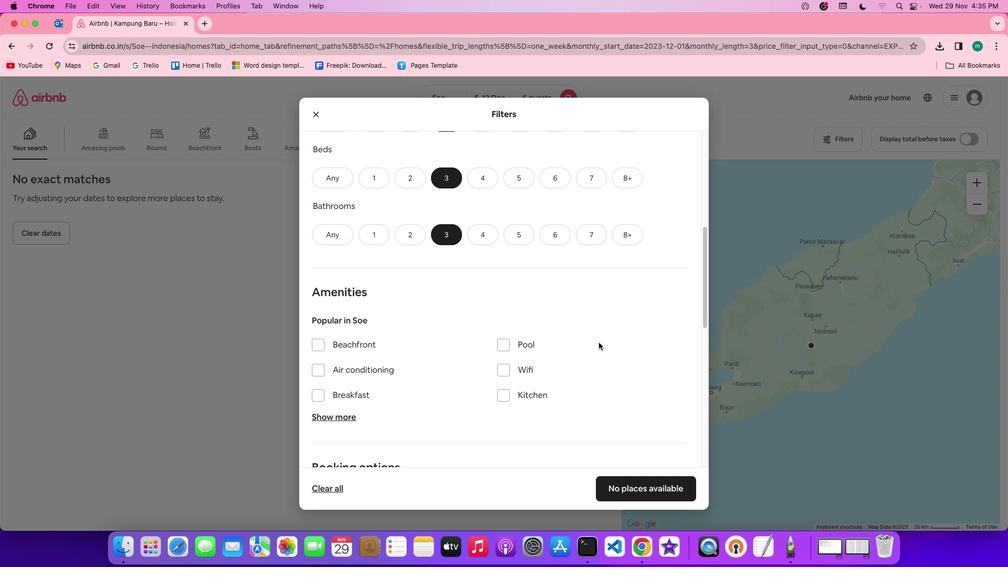 
Action: Mouse scrolled (517, 362) with delta (270, 211)
Screenshot: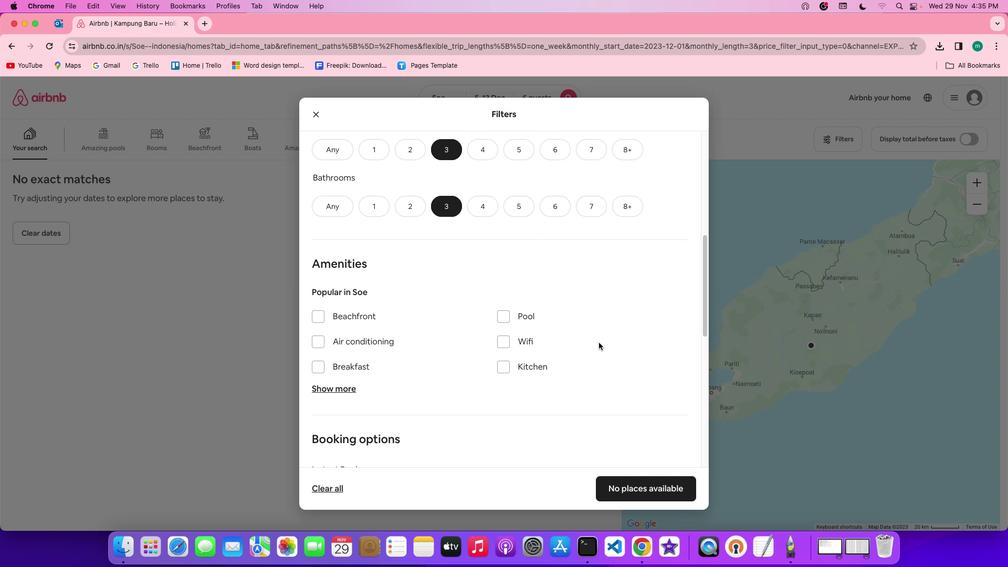 
Action: Mouse scrolled (517, 362) with delta (270, 211)
Screenshot: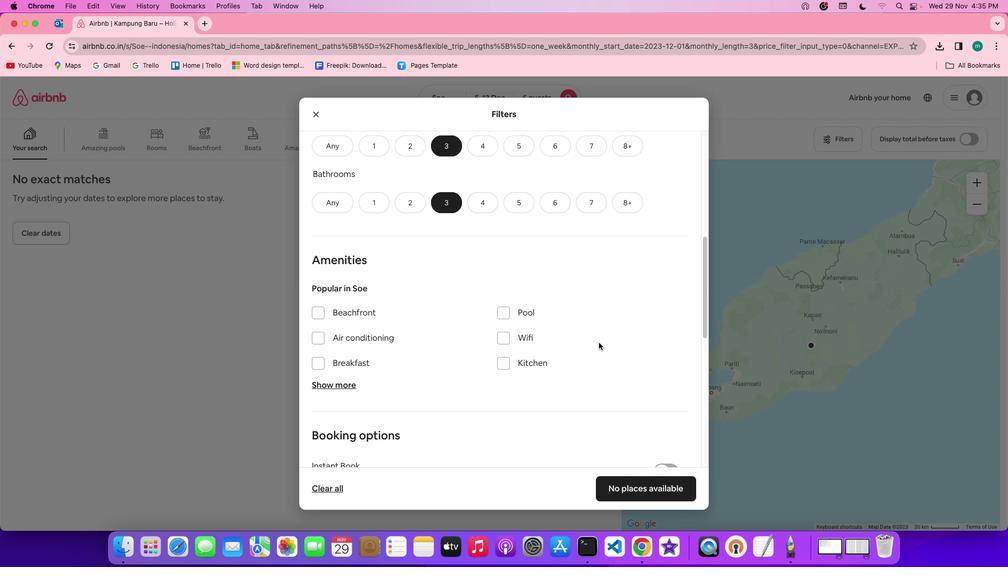 
Action: Mouse scrolled (517, 362) with delta (270, 211)
Screenshot: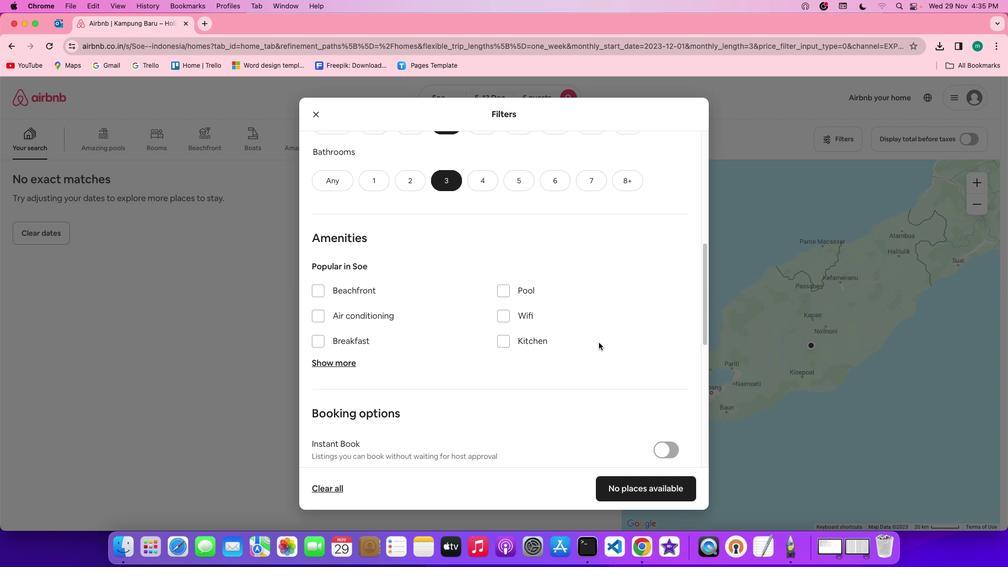
Action: Mouse scrolled (517, 362) with delta (270, 211)
Screenshot: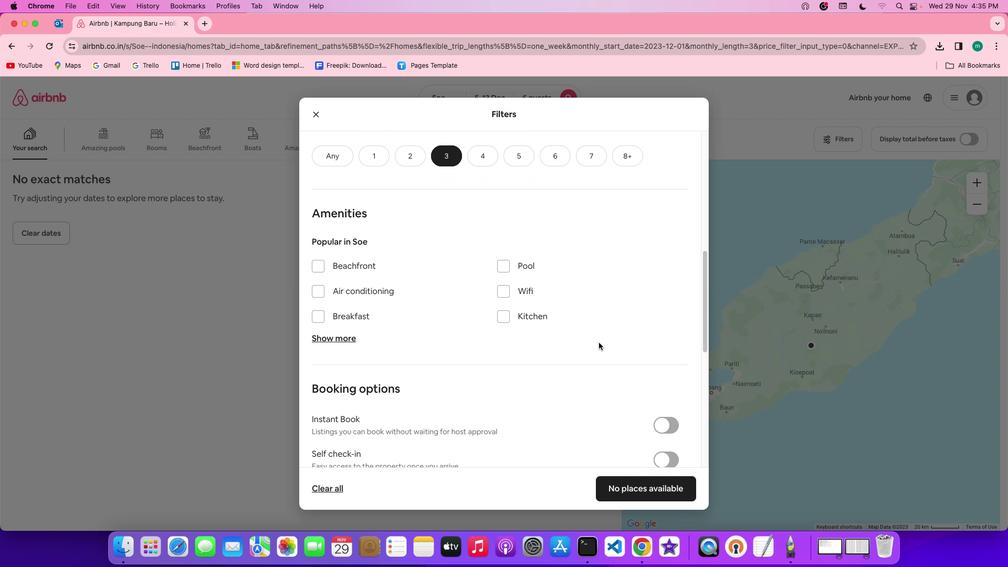 
Action: Mouse scrolled (517, 362) with delta (270, 211)
Screenshot: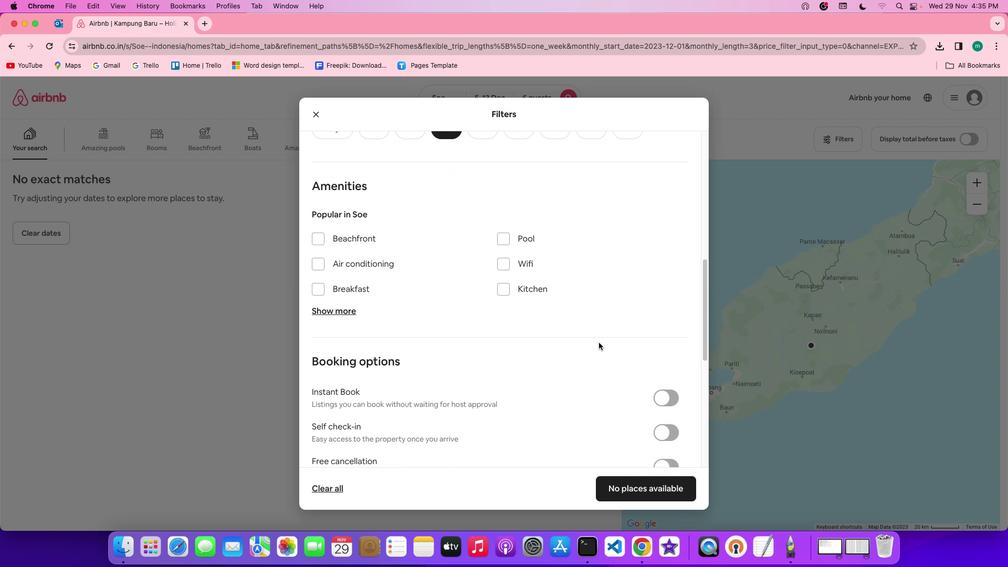 
Action: Mouse scrolled (517, 362) with delta (270, 211)
Screenshot: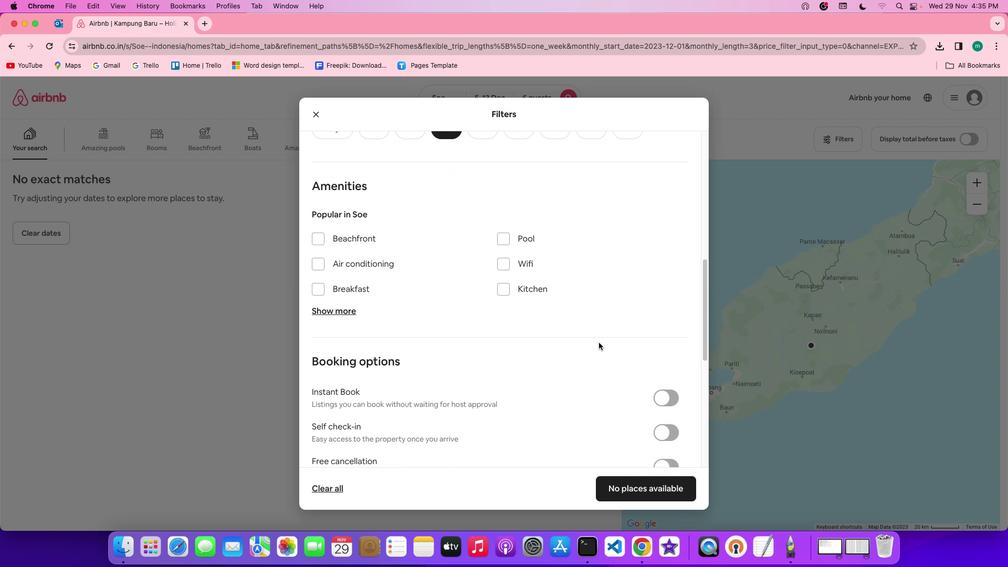 
Action: Mouse scrolled (517, 362) with delta (270, 210)
Screenshot: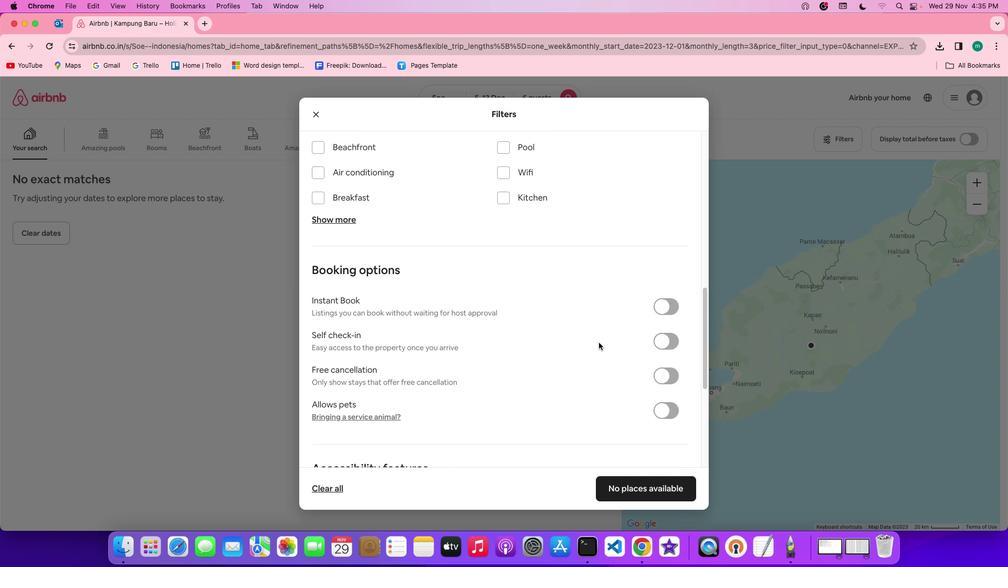 
Action: Mouse scrolled (517, 362) with delta (270, 211)
Screenshot: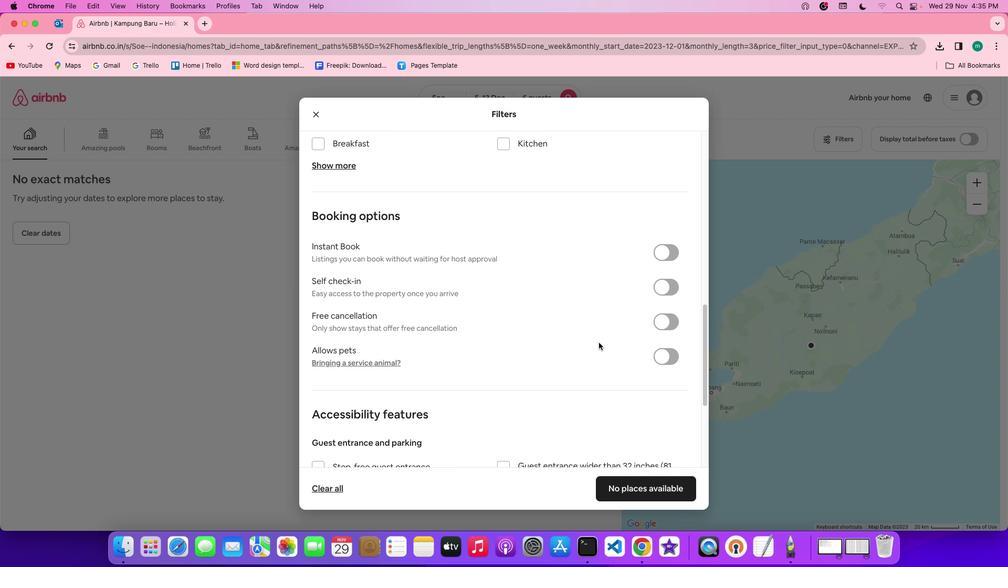 
Action: Mouse scrolled (517, 362) with delta (270, 211)
Screenshot: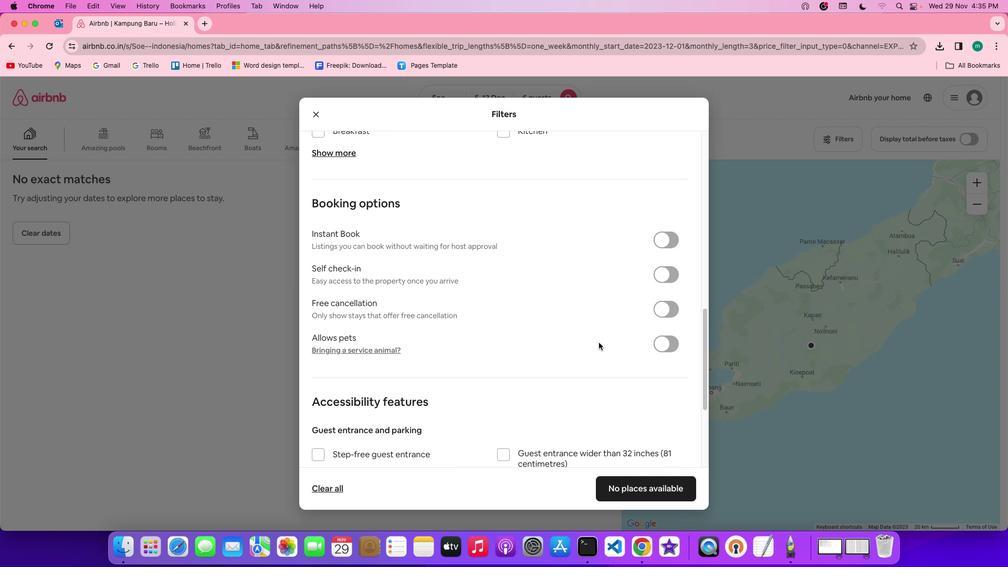 
Action: Mouse scrolled (517, 362) with delta (270, 211)
Screenshot: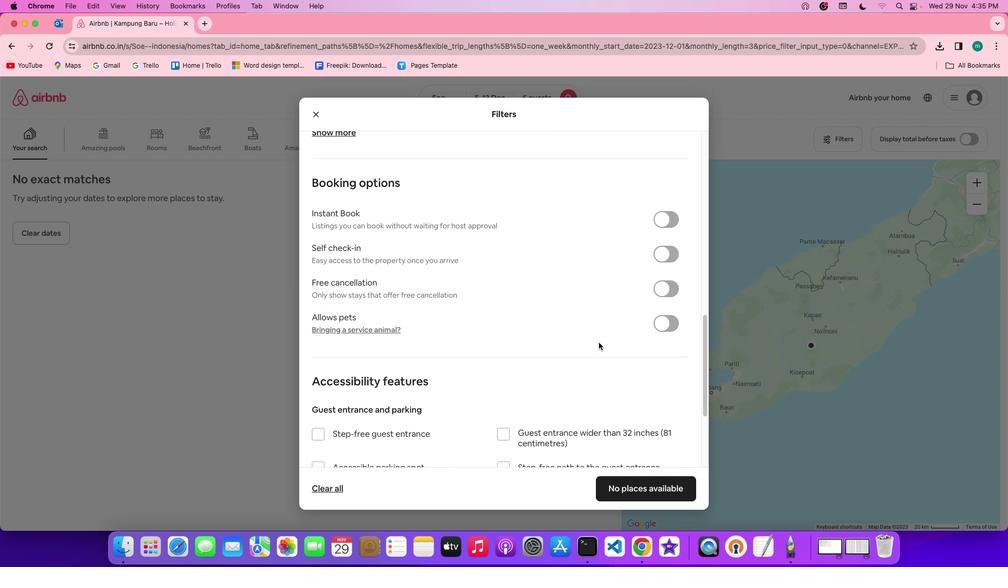 
Action: Mouse scrolled (517, 362) with delta (270, 211)
Screenshot: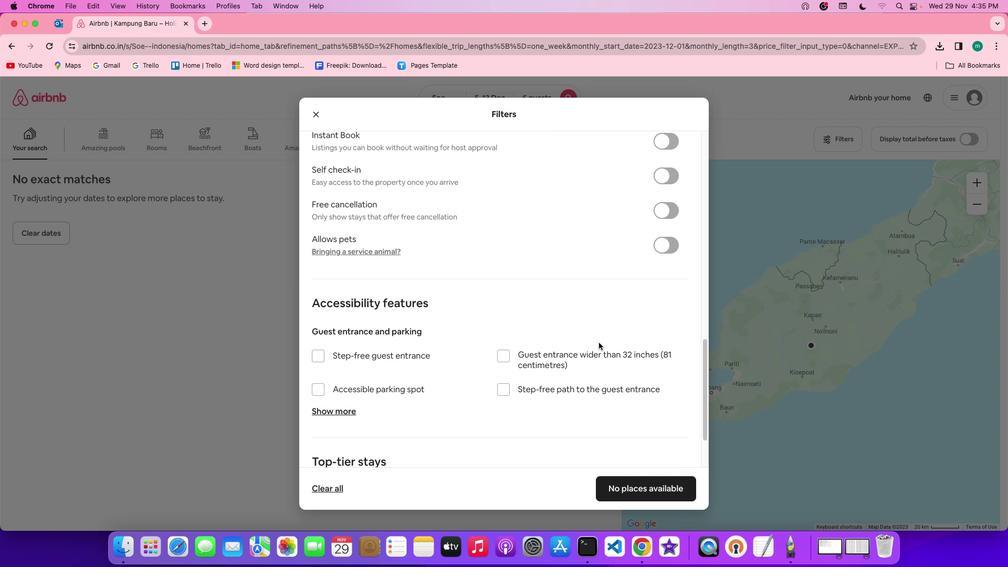 
Action: Mouse scrolled (517, 362) with delta (270, 211)
Screenshot: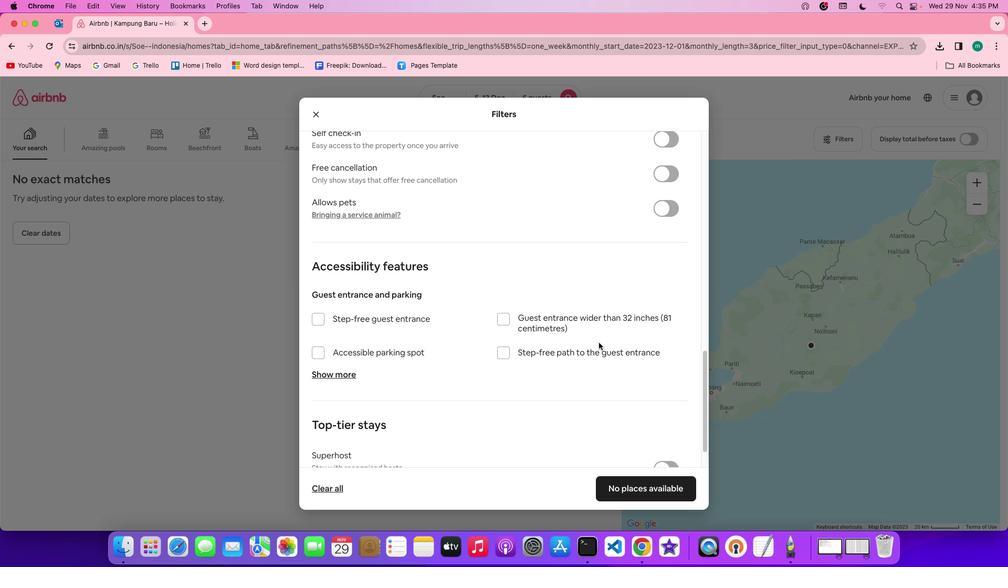 
Action: Mouse scrolled (517, 362) with delta (270, 211)
Screenshot: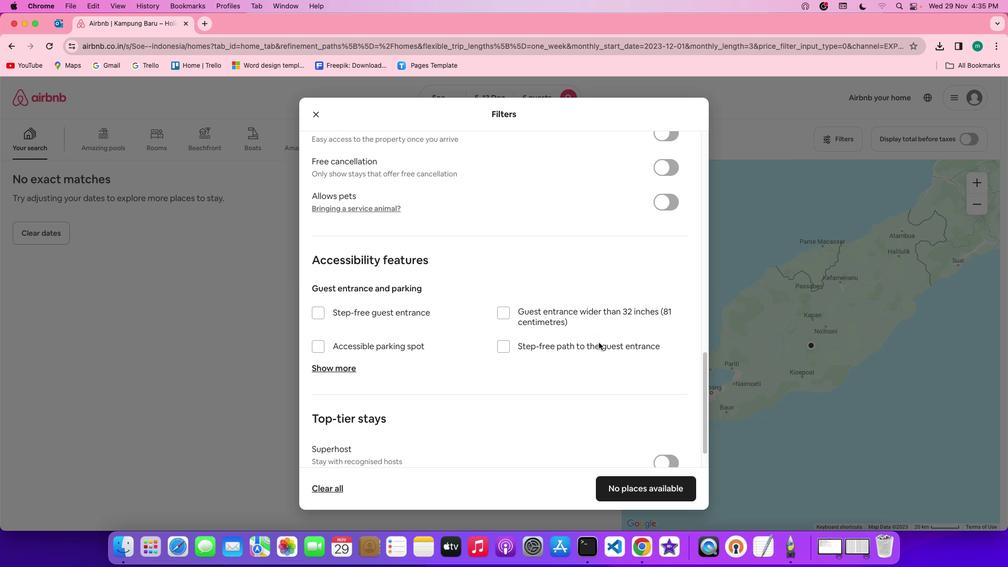 
Action: Mouse scrolled (517, 362) with delta (270, 211)
Screenshot: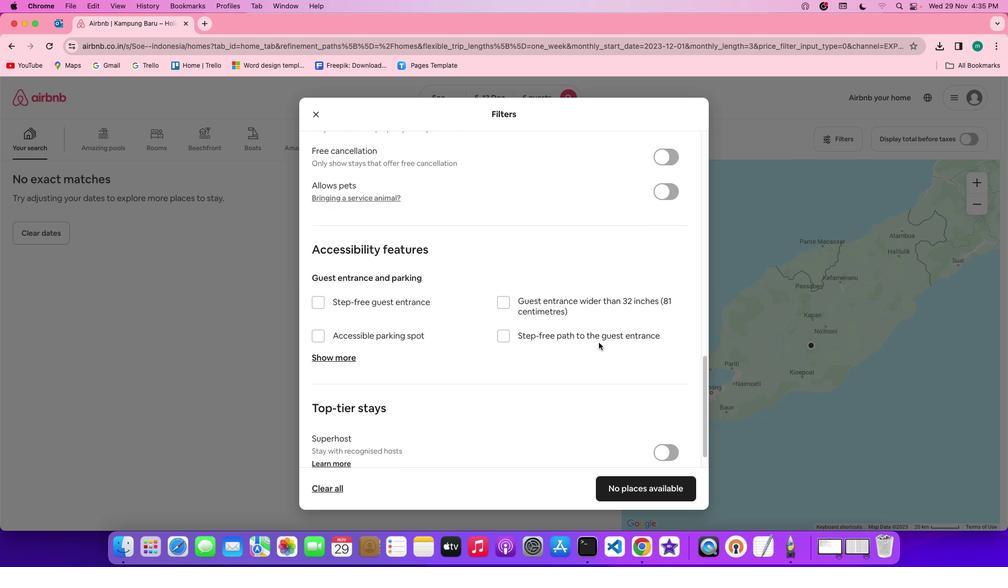 
Action: Mouse scrolled (517, 362) with delta (270, 210)
Screenshot: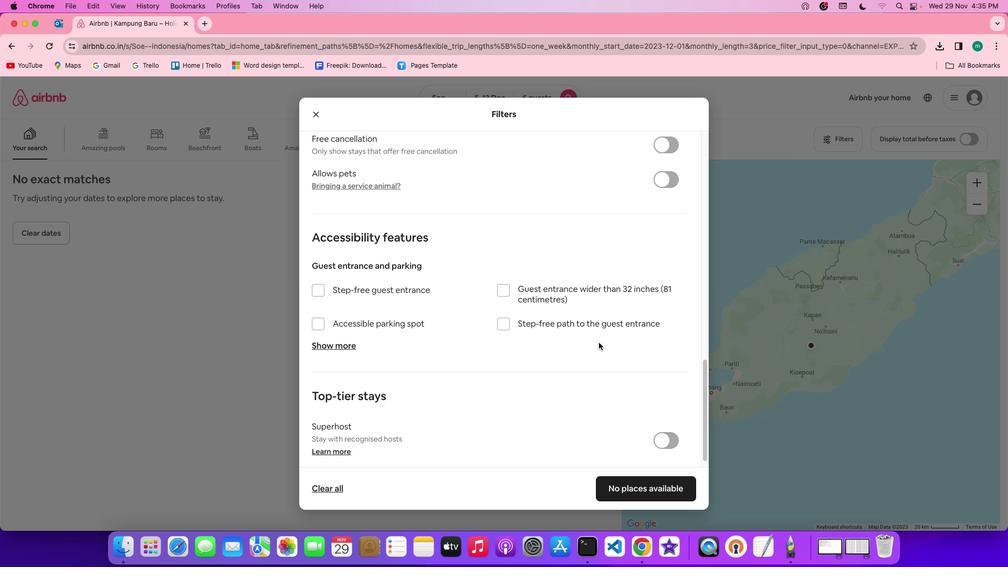 
Action: Mouse moved to (534, 364)
Screenshot: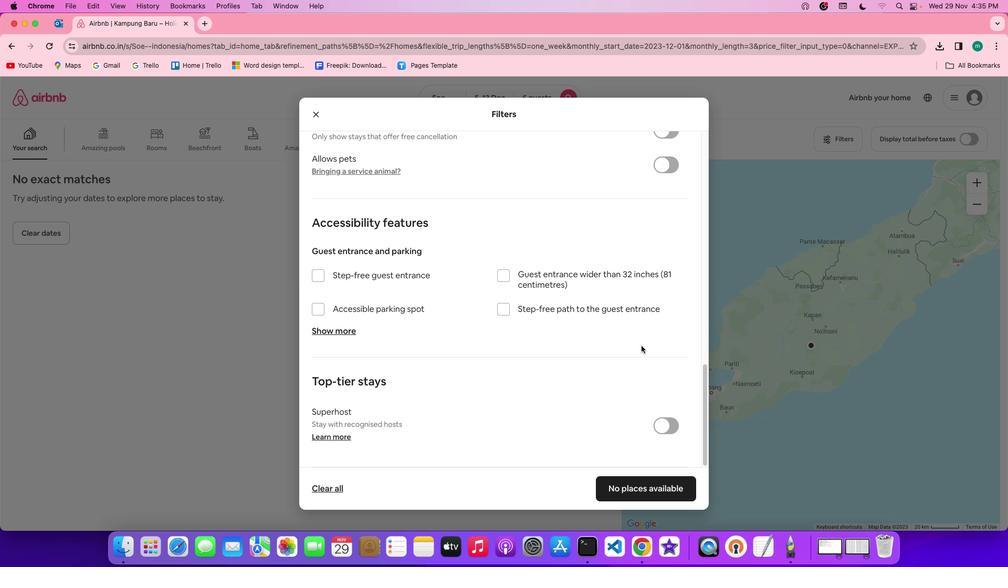 
Action: Mouse scrolled (534, 364) with delta (270, 211)
Screenshot: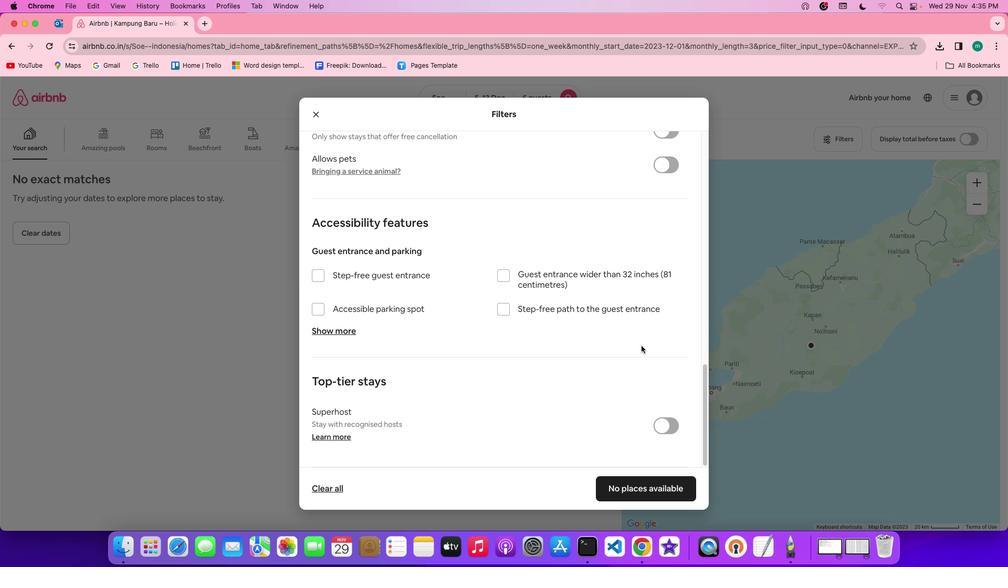
Action: Mouse scrolled (534, 364) with delta (270, 211)
Screenshot: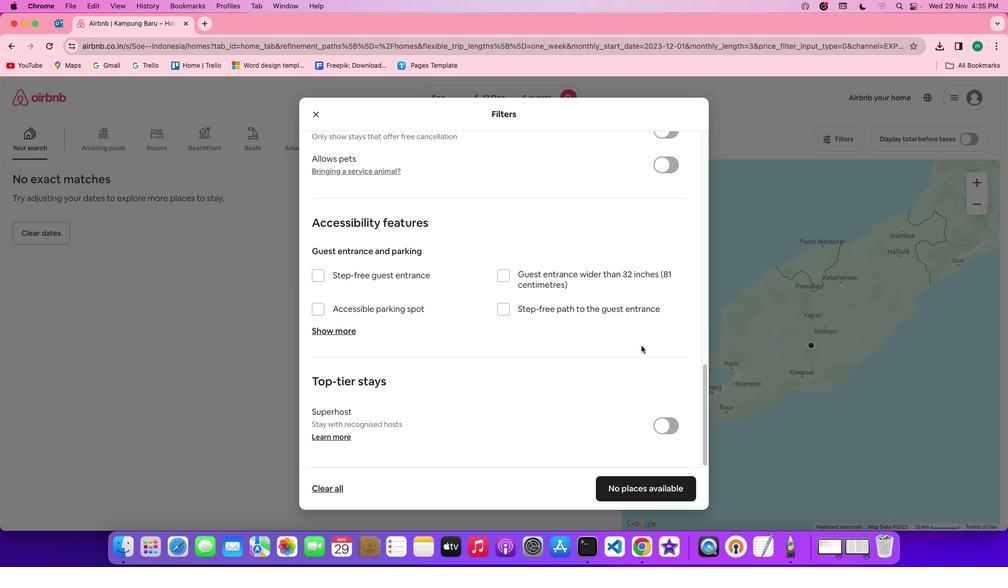 
Action: Mouse scrolled (534, 364) with delta (270, 211)
Screenshot: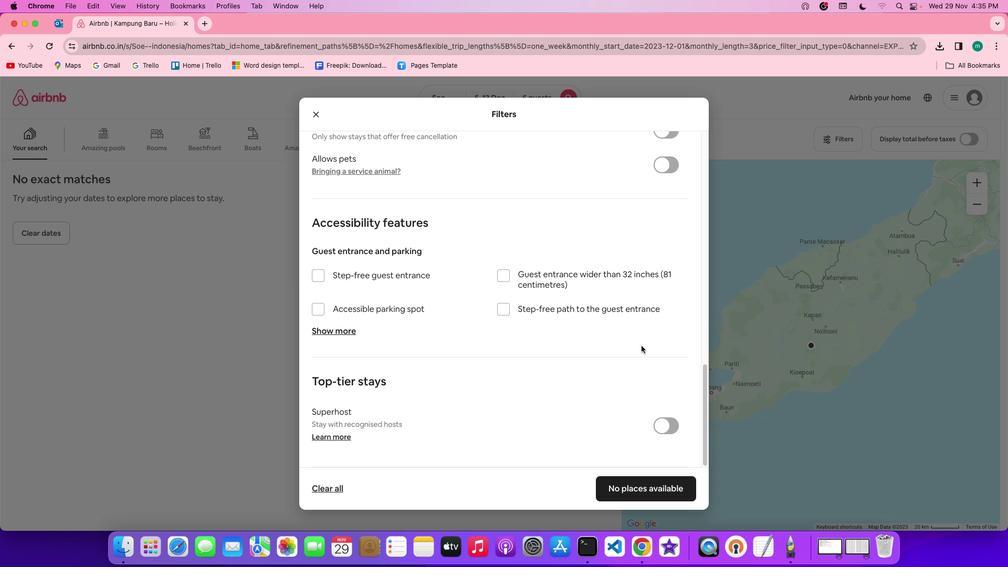 
Action: Mouse scrolled (534, 364) with delta (270, 210)
Screenshot: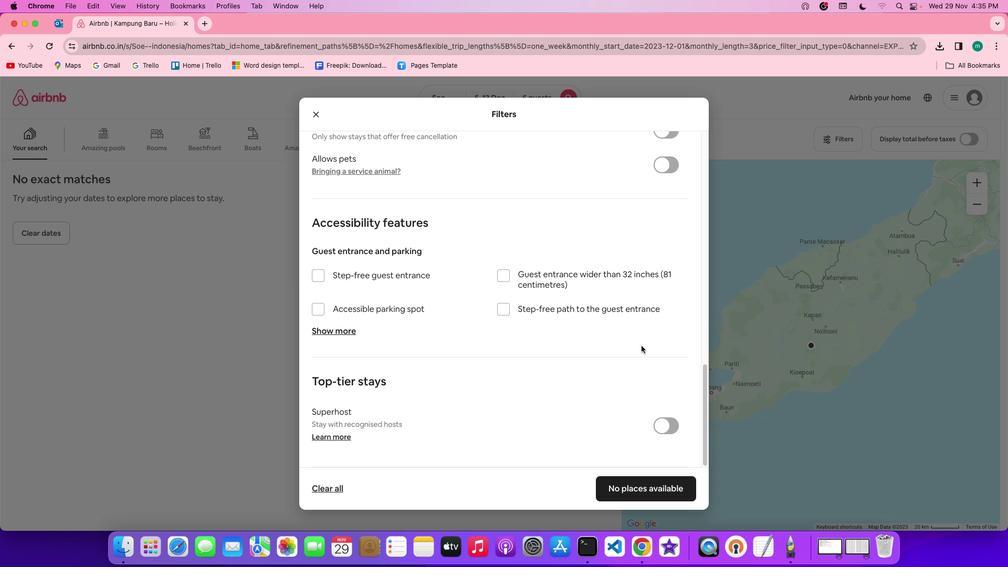 
Action: Mouse scrolled (534, 364) with delta (270, 210)
Screenshot: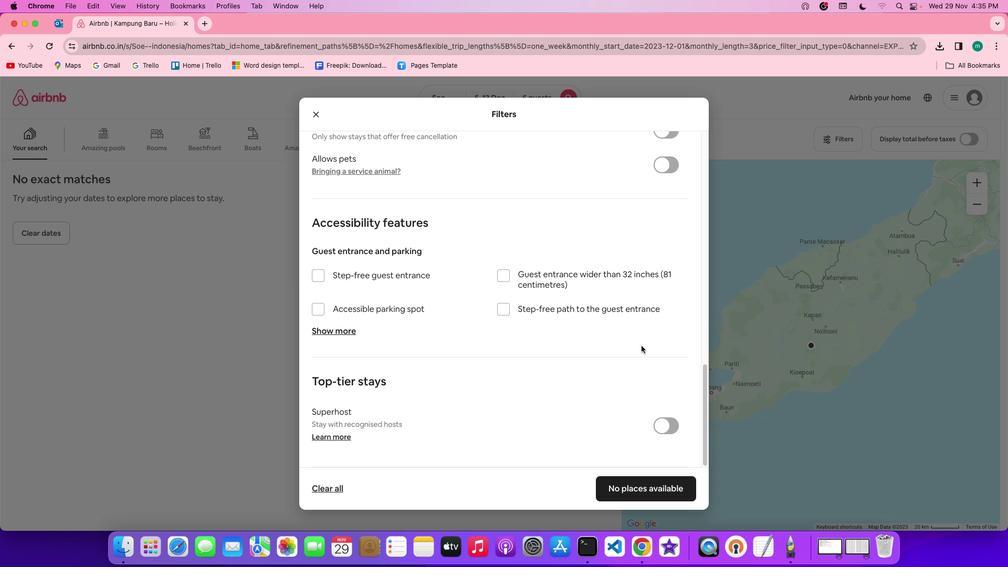 
Action: Mouse moved to (545, 425)
Screenshot: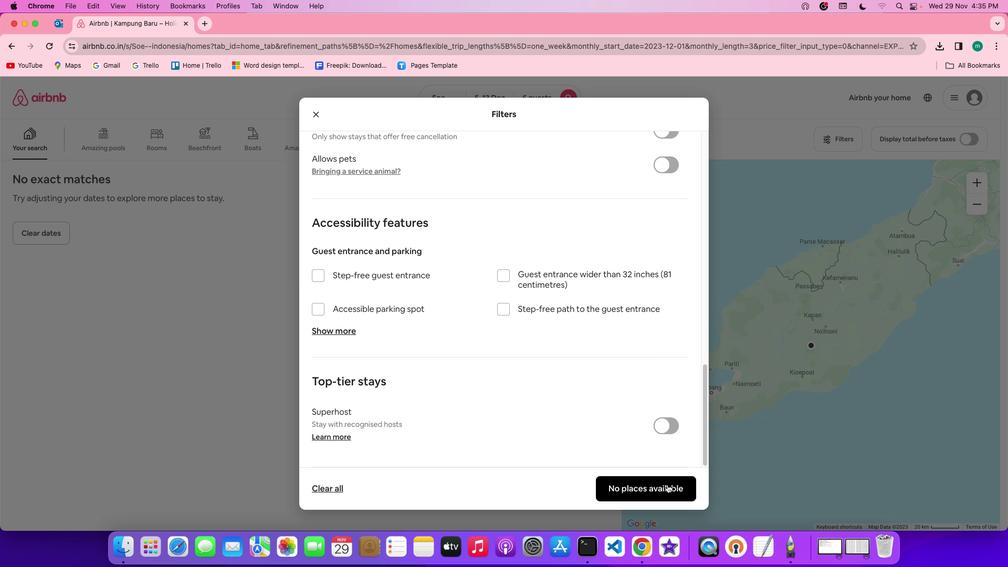 
Action: Mouse pressed left at (545, 425)
Screenshot: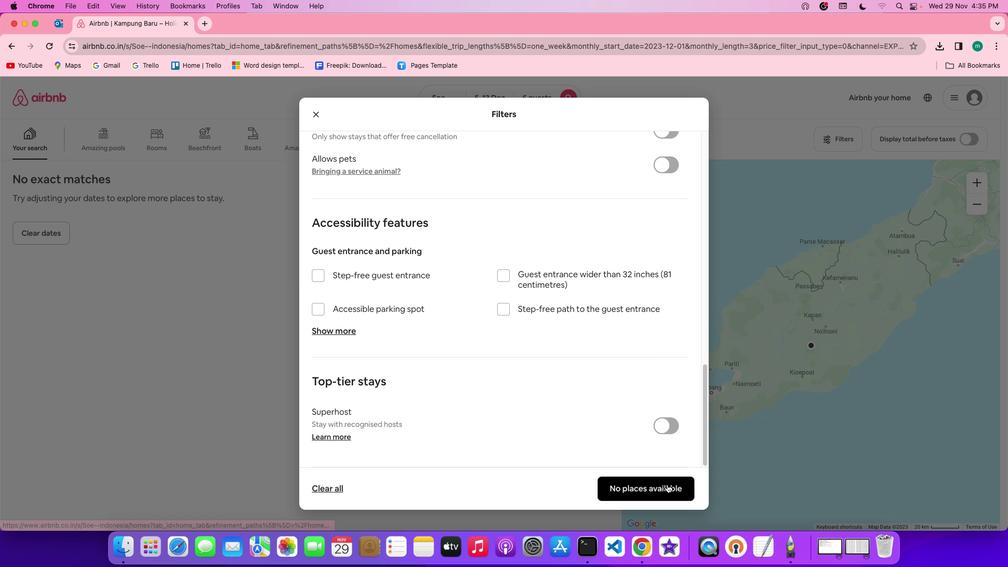 
Action: Mouse moved to (440, 375)
Screenshot: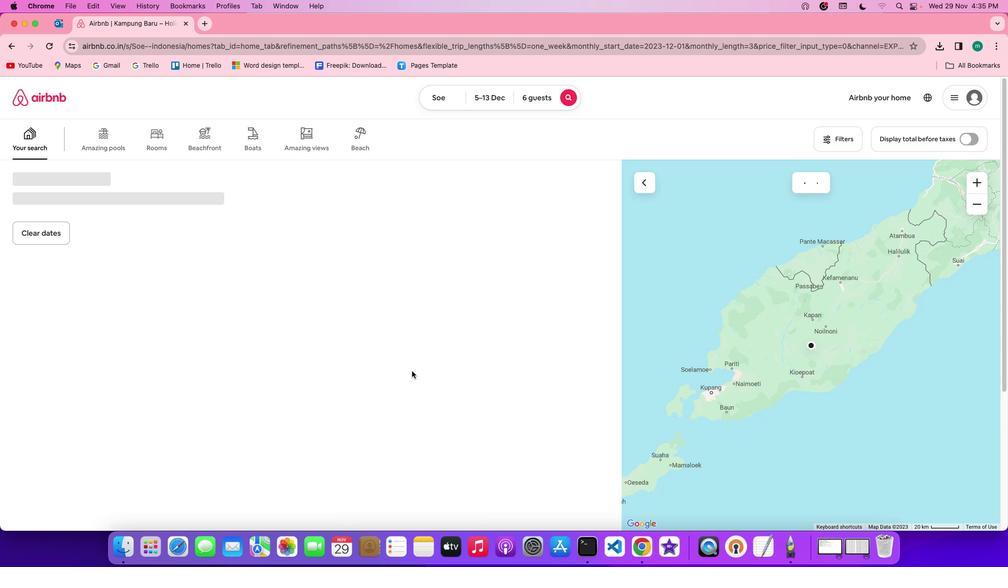 
